 Task: Find connections with filter location Betim with filter topic #Motivationwith filter profile language German with filter current company All Active Jobs with filter school Erode Sengunthar Engineering College with filter industry Translation and Localization with filter service category Financial Reporting with filter keywords title Film Critic
Action: Mouse moved to (475, 90)
Screenshot: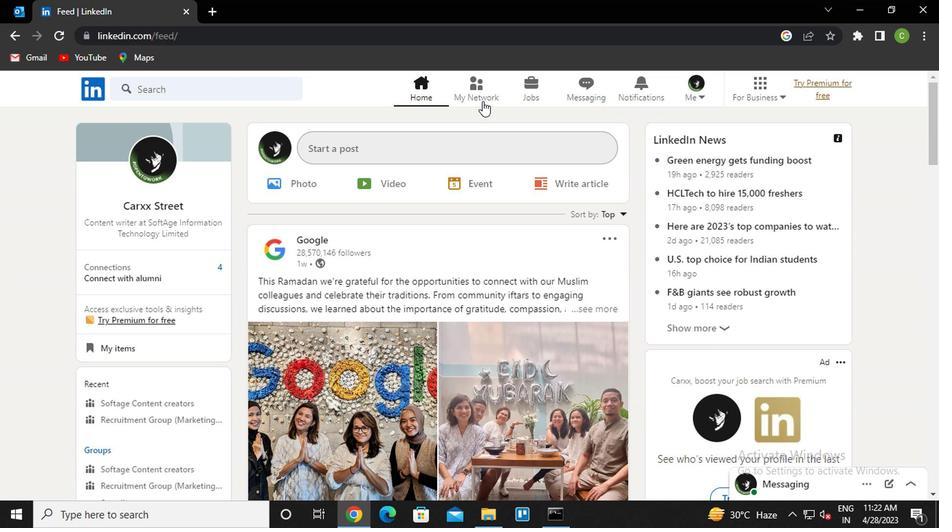 
Action: Mouse pressed left at (475, 90)
Screenshot: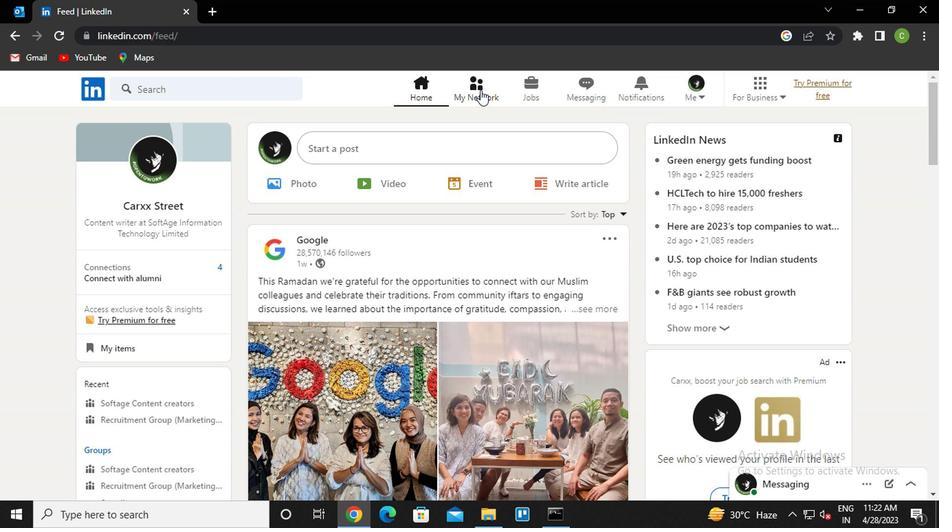 
Action: Mouse moved to (217, 160)
Screenshot: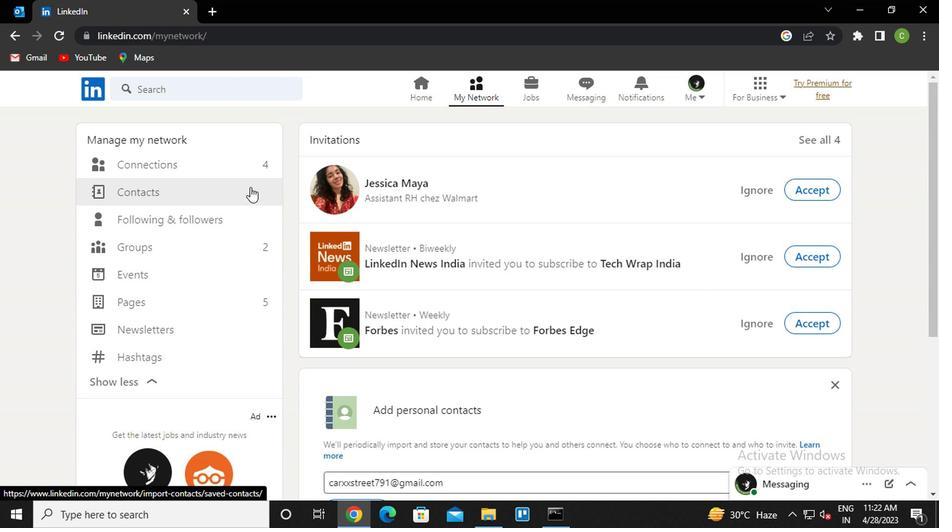 
Action: Mouse pressed left at (217, 160)
Screenshot: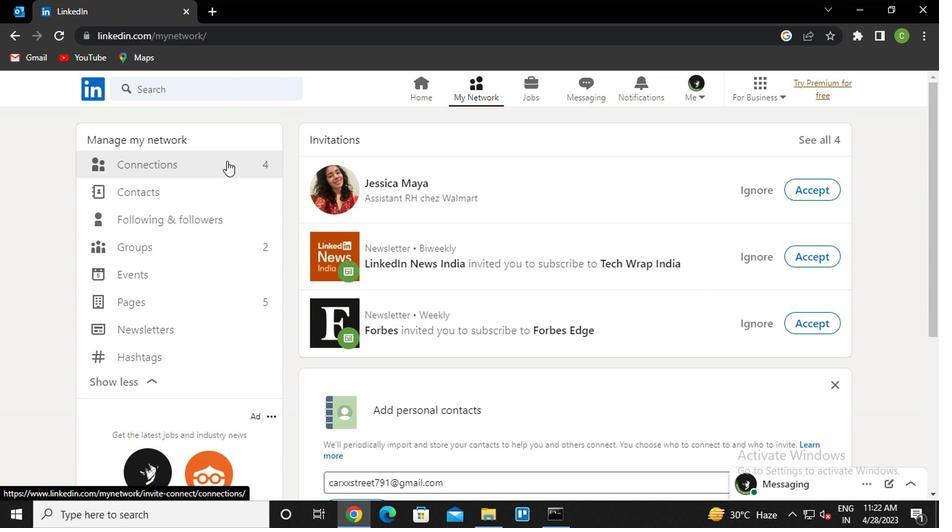 
Action: Mouse moved to (562, 165)
Screenshot: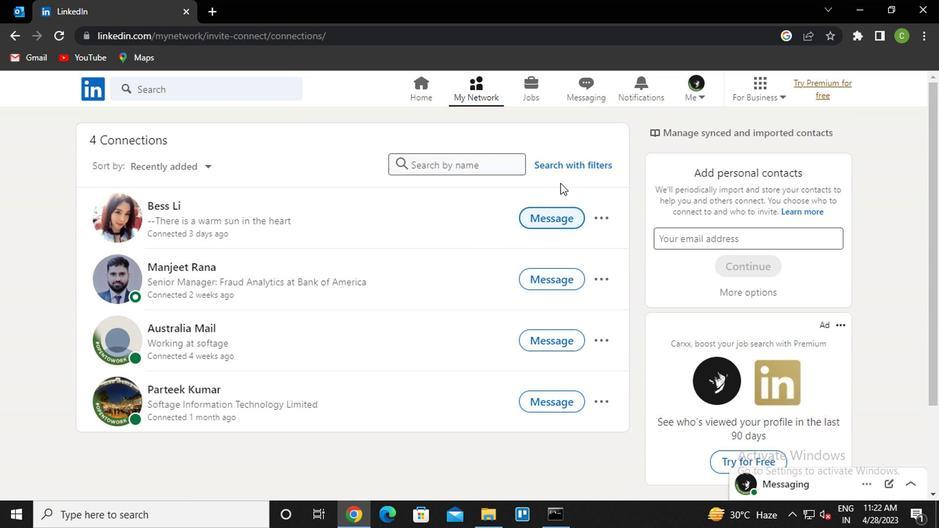 
Action: Mouse pressed left at (562, 165)
Screenshot: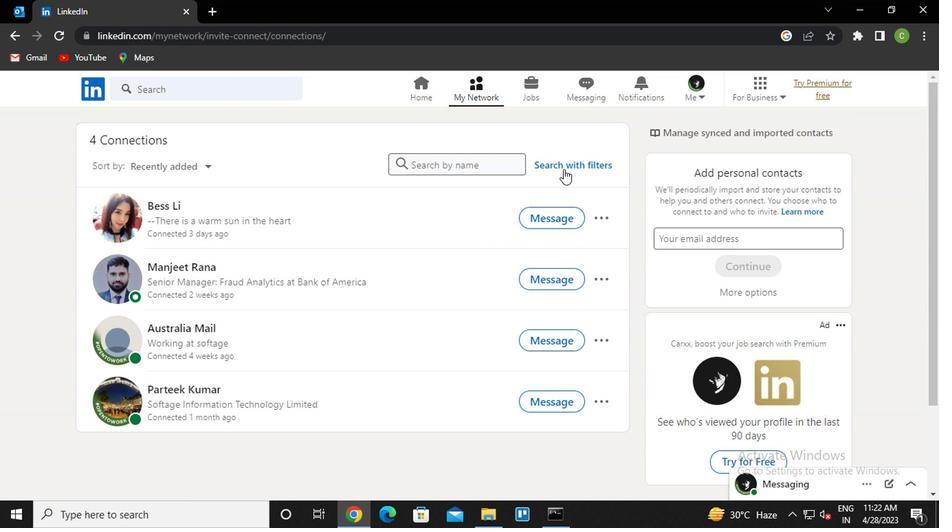 
Action: Mouse moved to (511, 130)
Screenshot: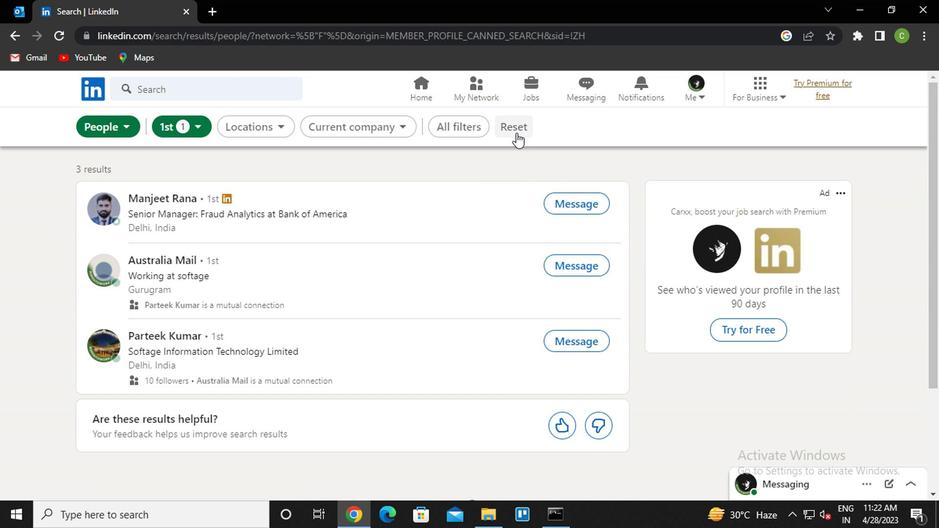 
Action: Mouse pressed left at (511, 130)
Screenshot: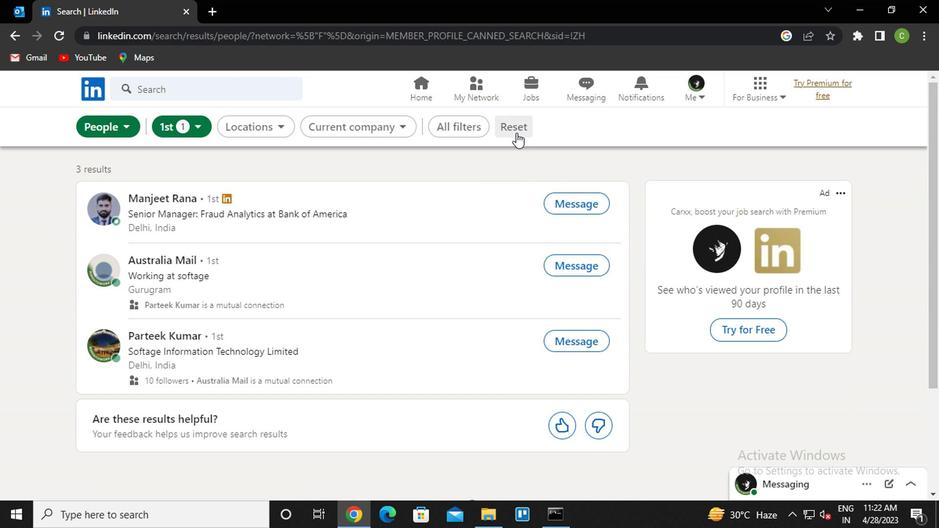 
Action: Mouse moved to (494, 127)
Screenshot: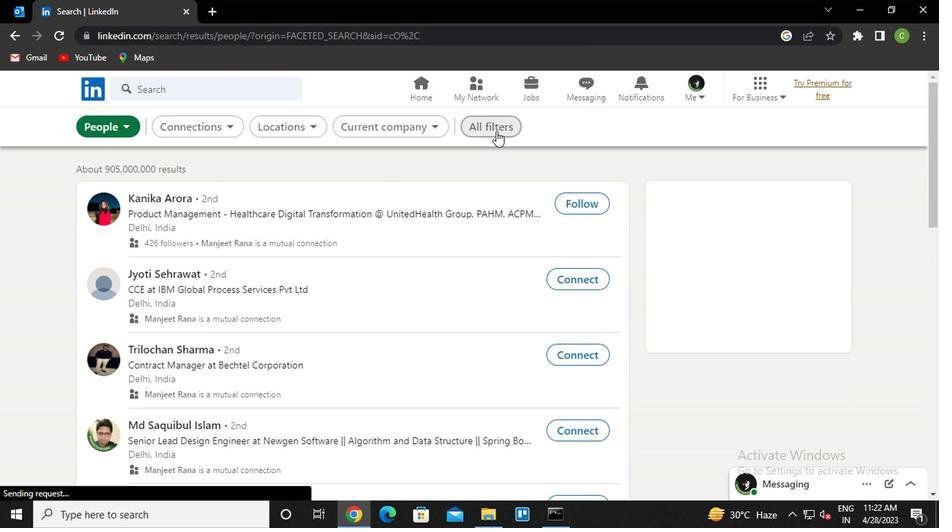
Action: Mouse pressed left at (494, 127)
Screenshot: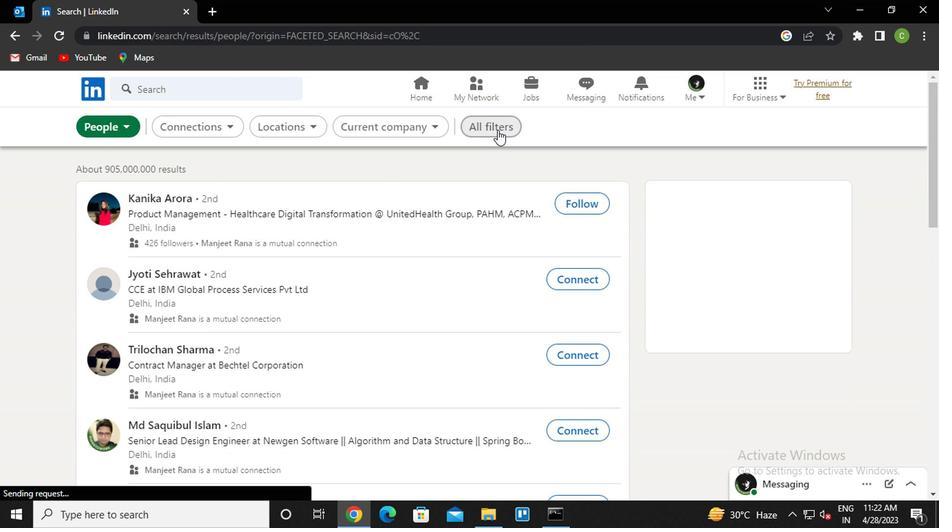 
Action: Mouse moved to (692, 285)
Screenshot: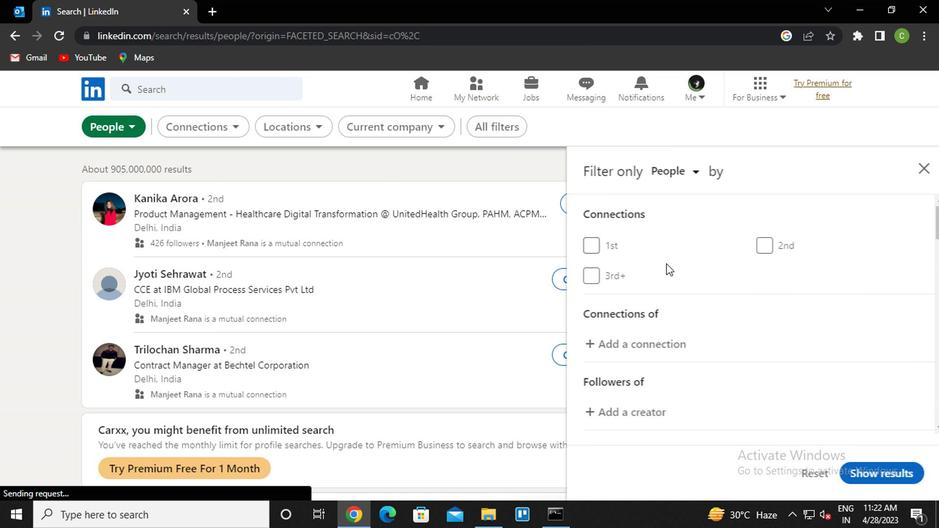 
Action: Mouse scrolled (692, 284) with delta (0, 0)
Screenshot: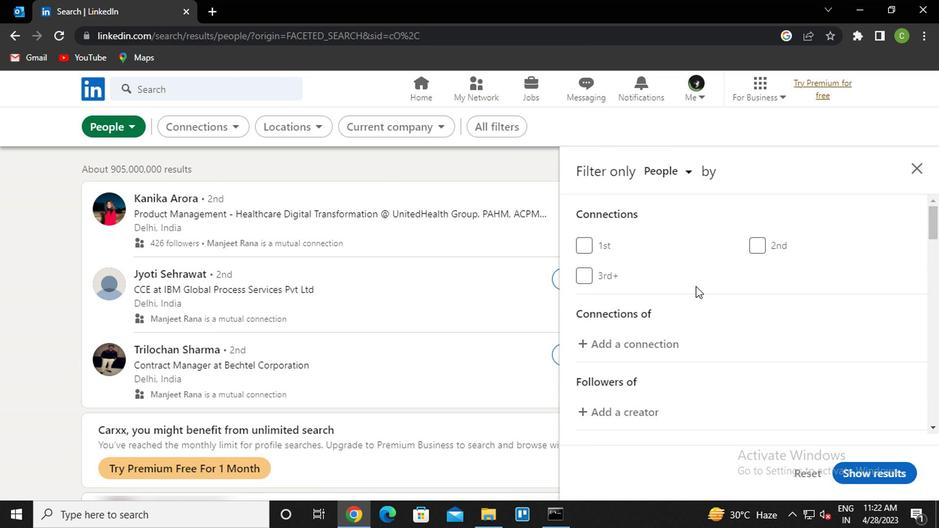
Action: Mouse moved to (690, 292)
Screenshot: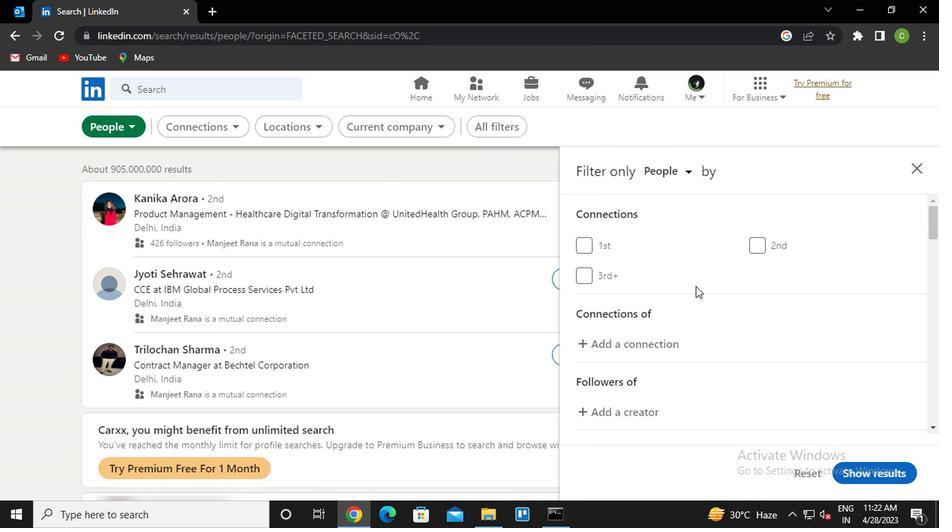 
Action: Mouse scrolled (690, 291) with delta (0, 0)
Screenshot: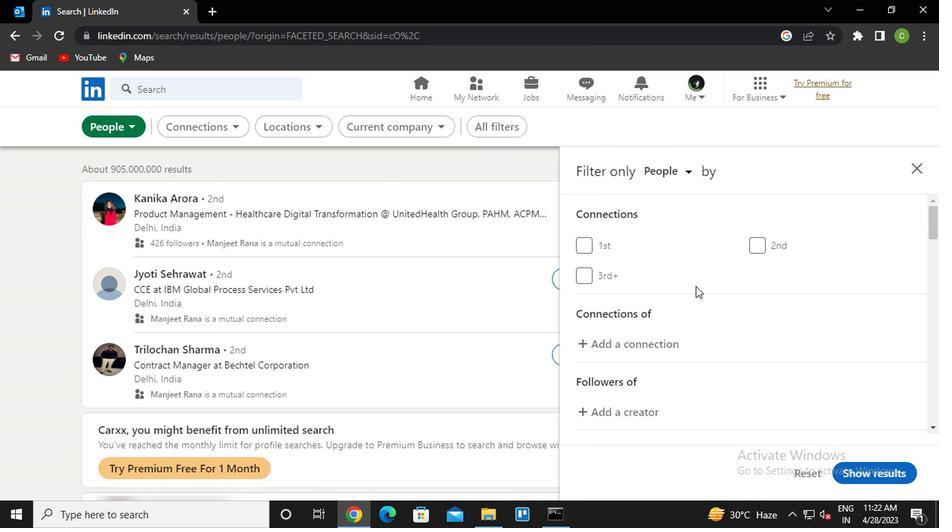 
Action: Mouse scrolled (690, 291) with delta (0, 0)
Screenshot: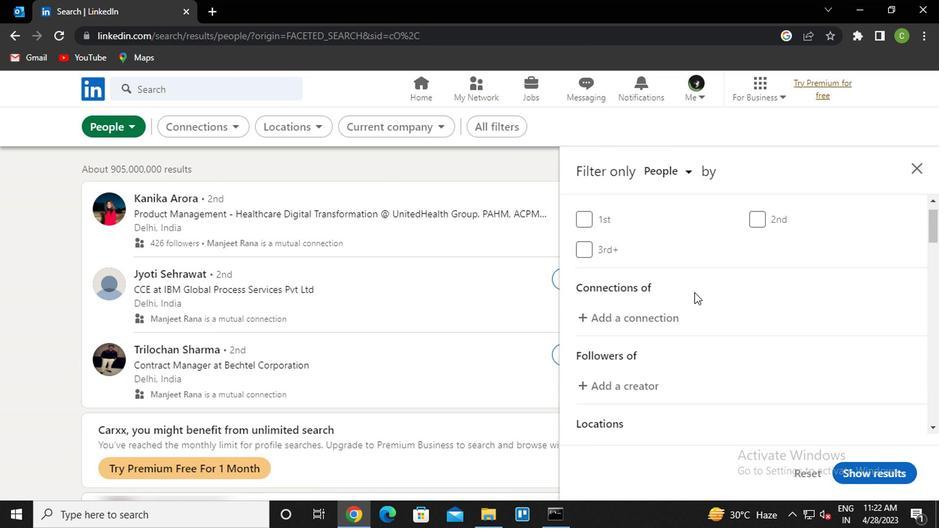 
Action: Mouse scrolled (690, 291) with delta (0, 0)
Screenshot: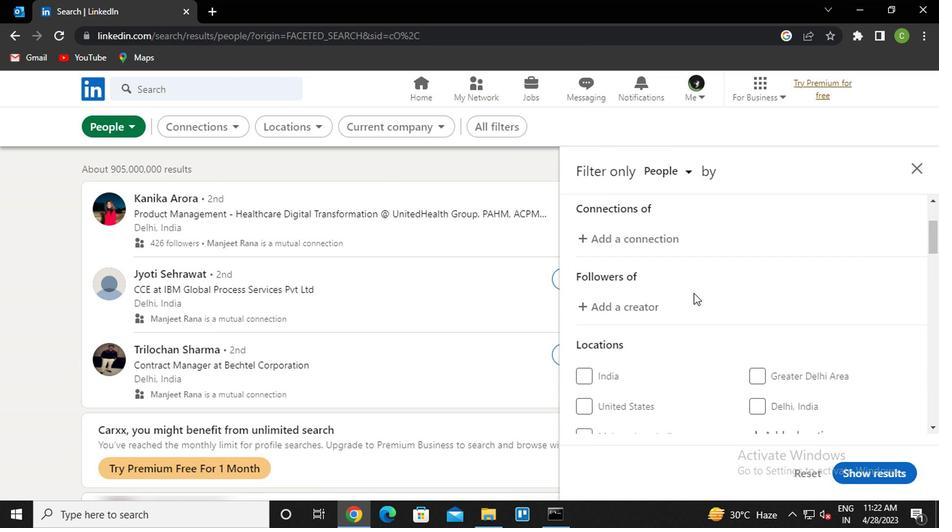 
Action: Mouse moved to (775, 270)
Screenshot: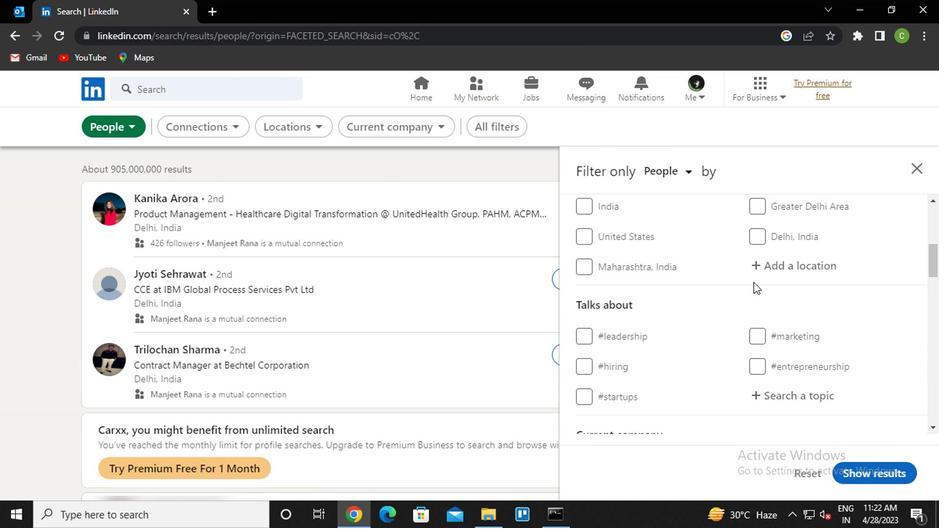 
Action: Mouse pressed left at (775, 270)
Screenshot: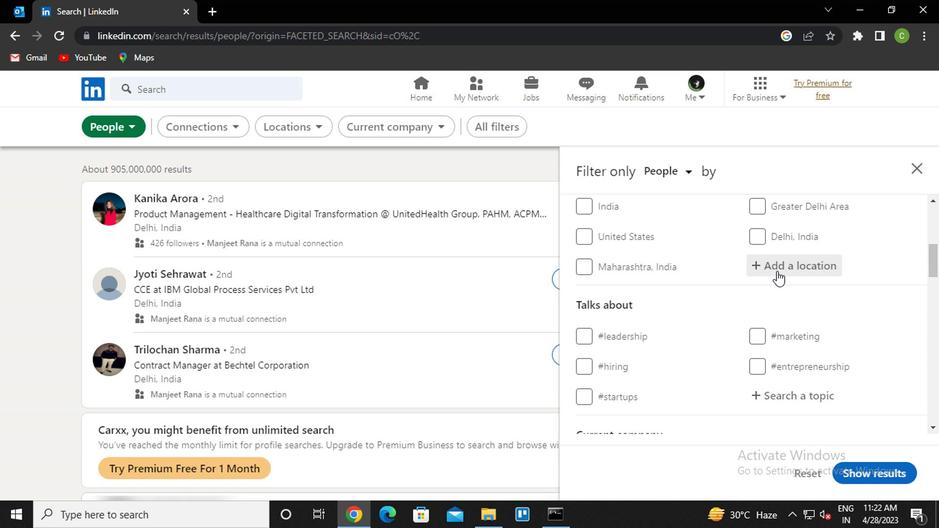 
Action: Key pressed <Key.caps_lock>b<Key.caps_lock>etim<Key.down><Key.enter>
Screenshot: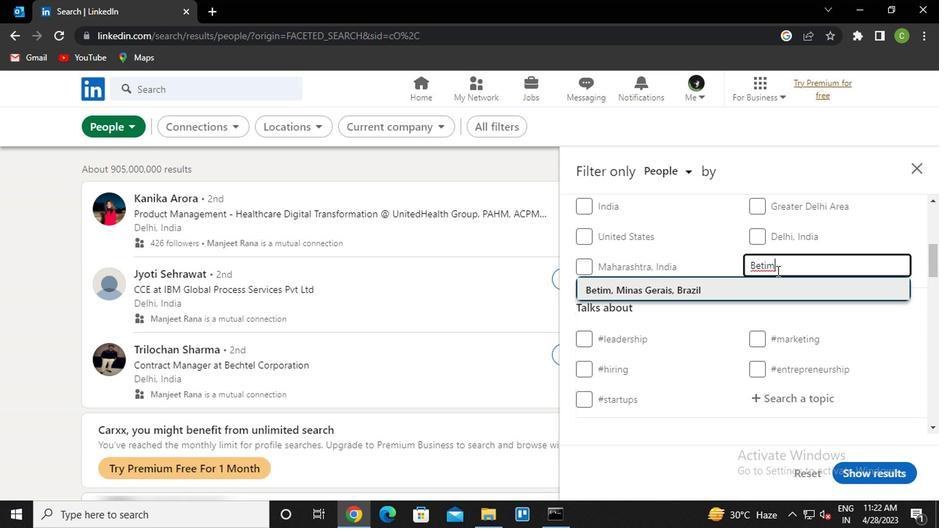 
Action: Mouse scrolled (775, 270) with delta (0, 0)
Screenshot: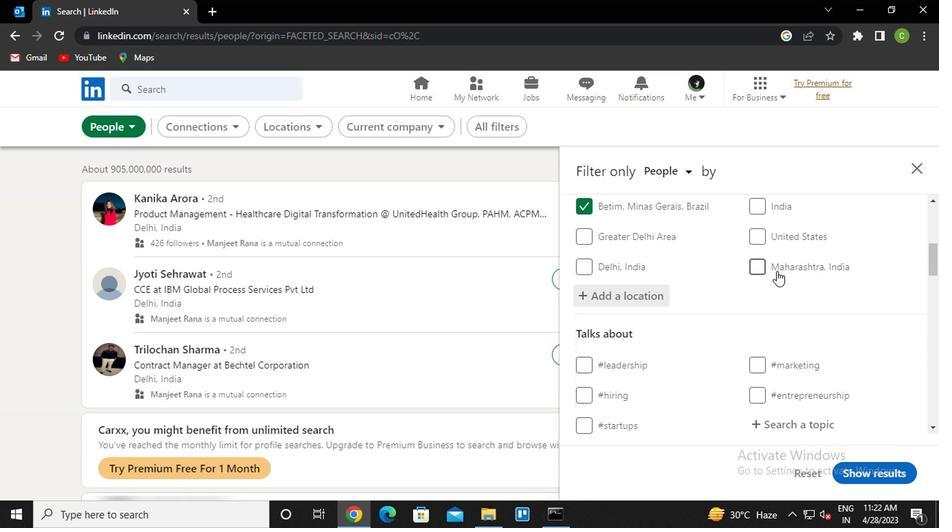 
Action: Mouse moved to (775, 274)
Screenshot: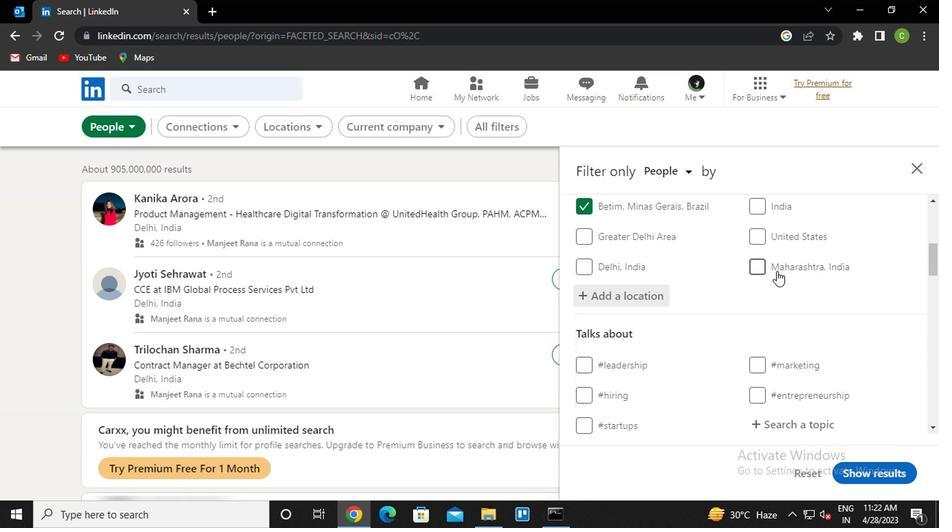 
Action: Mouse scrolled (775, 274) with delta (0, 0)
Screenshot: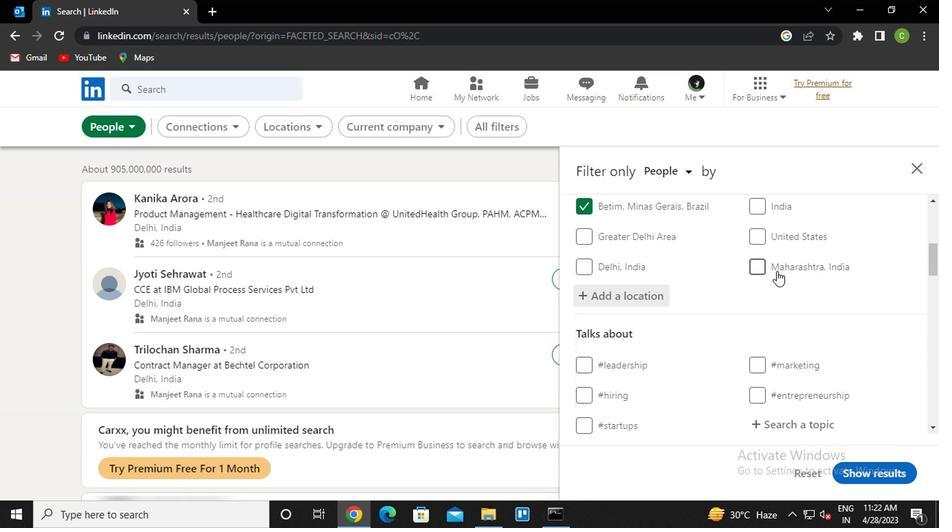 
Action: Mouse moved to (777, 280)
Screenshot: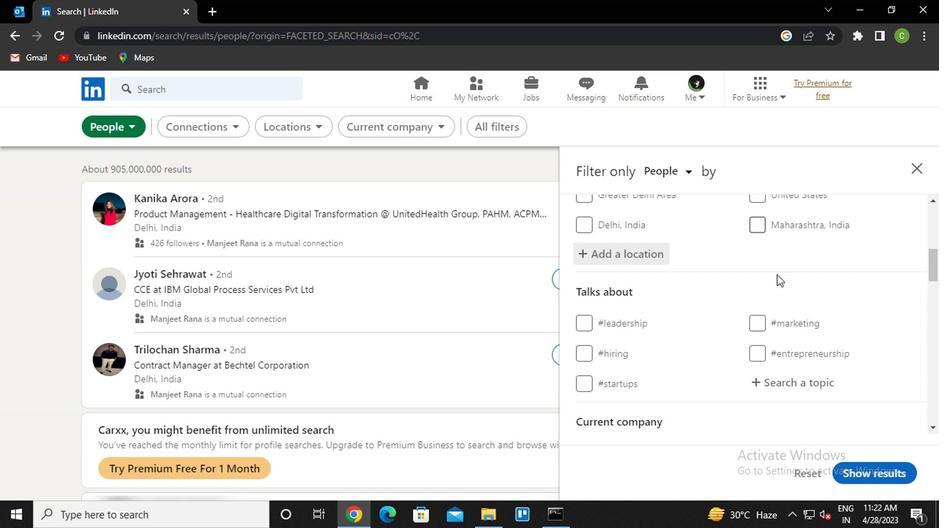 
Action: Mouse scrolled (777, 280) with delta (0, 0)
Screenshot: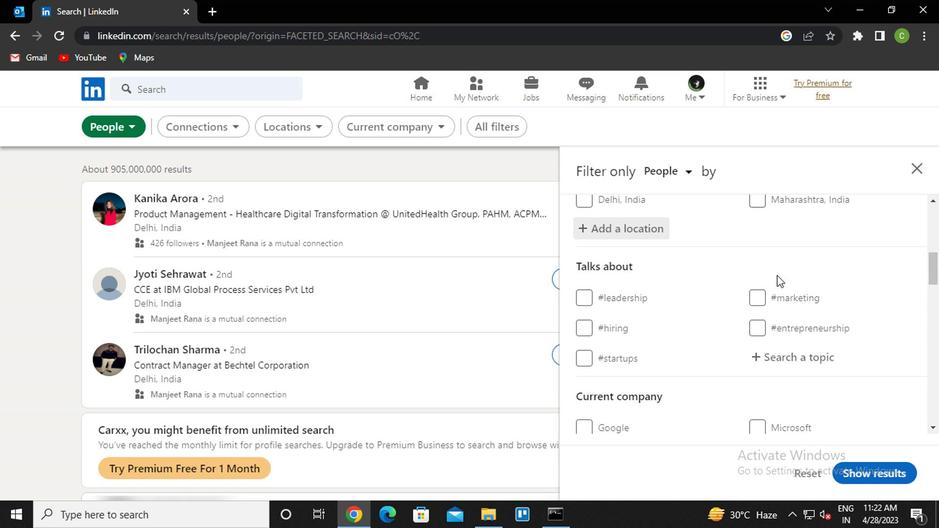 
Action: Mouse moved to (815, 217)
Screenshot: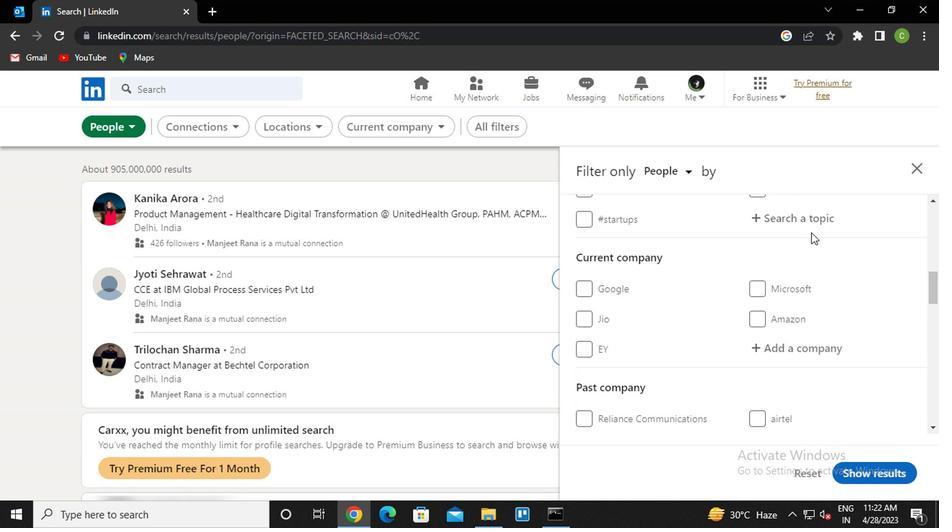 
Action: Mouse pressed left at (815, 217)
Screenshot: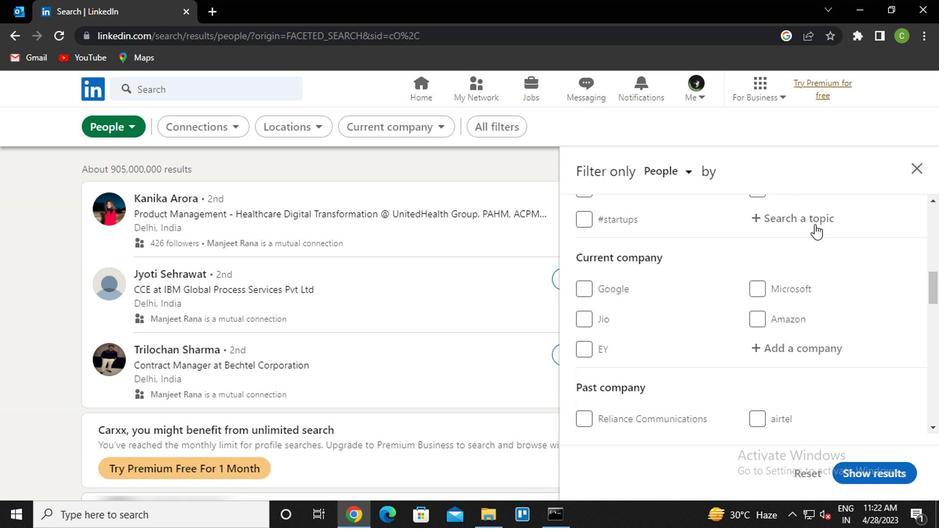 
Action: Key pressed <Key.caps_lock>m<Key.caps_lock>otivatio<Key.down><Key.enter>
Screenshot: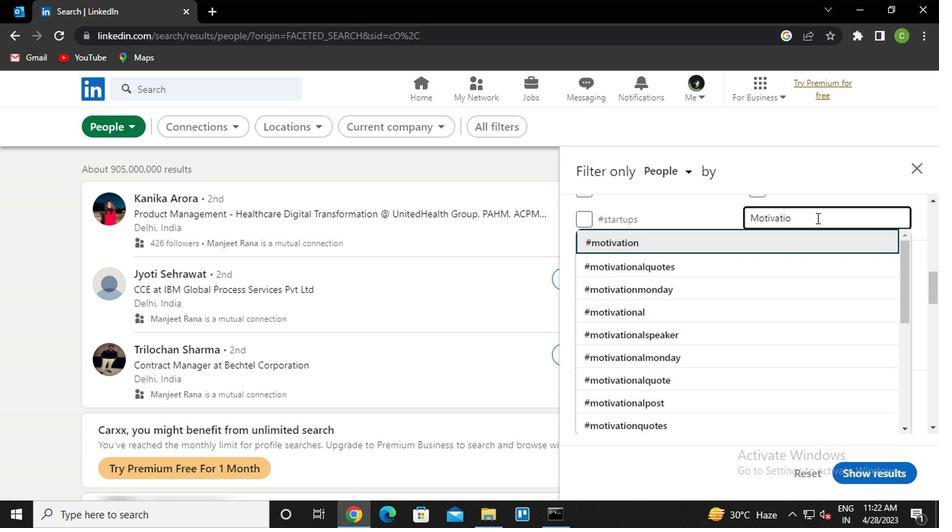
Action: Mouse moved to (791, 323)
Screenshot: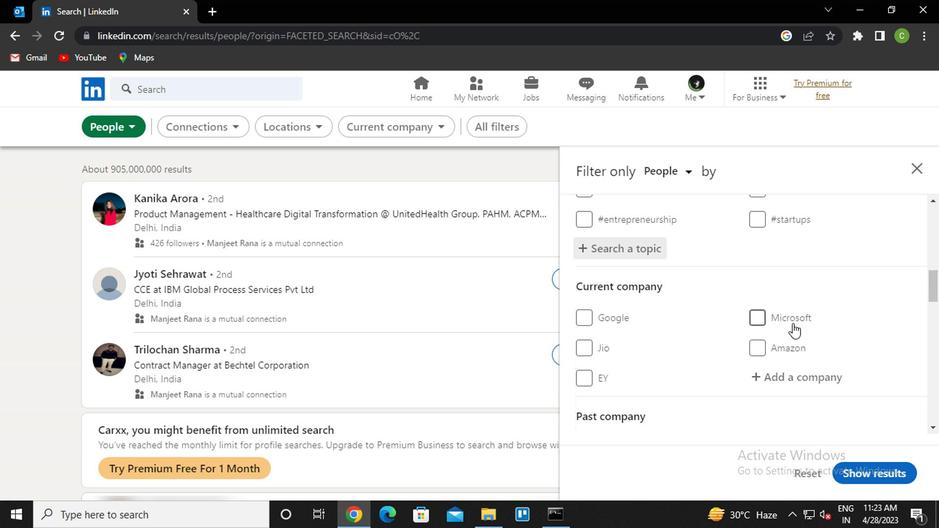 
Action: Mouse scrolled (791, 323) with delta (0, 0)
Screenshot: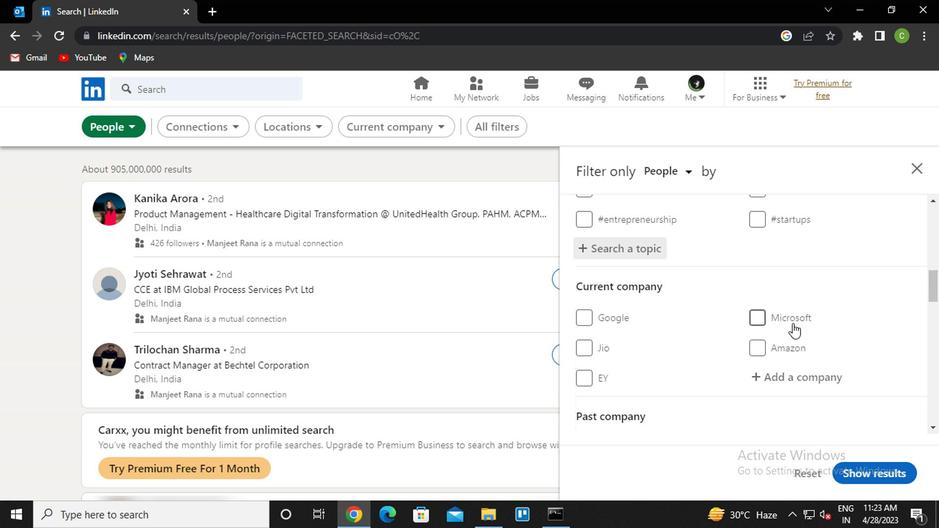 
Action: Mouse scrolled (791, 323) with delta (0, 0)
Screenshot: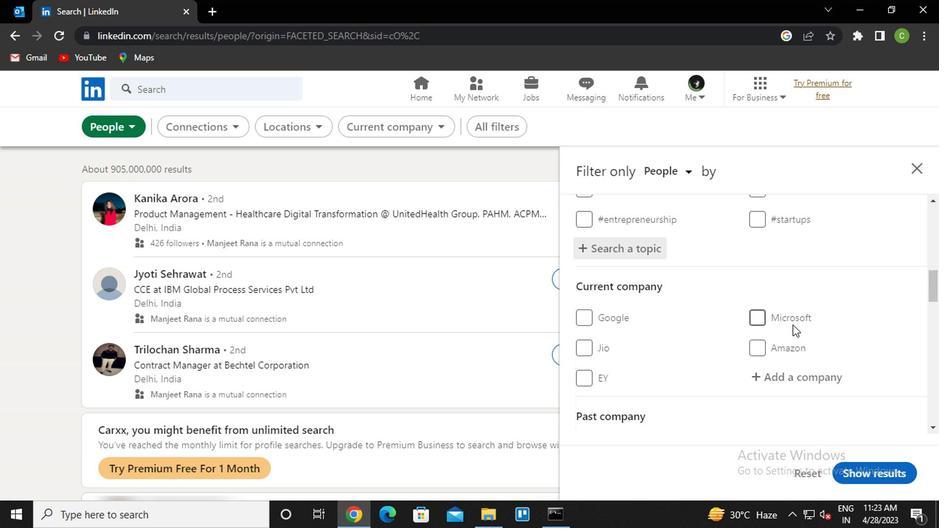 
Action: Mouse scrolled (791, 323) with delta (0, 0)
Screenshot: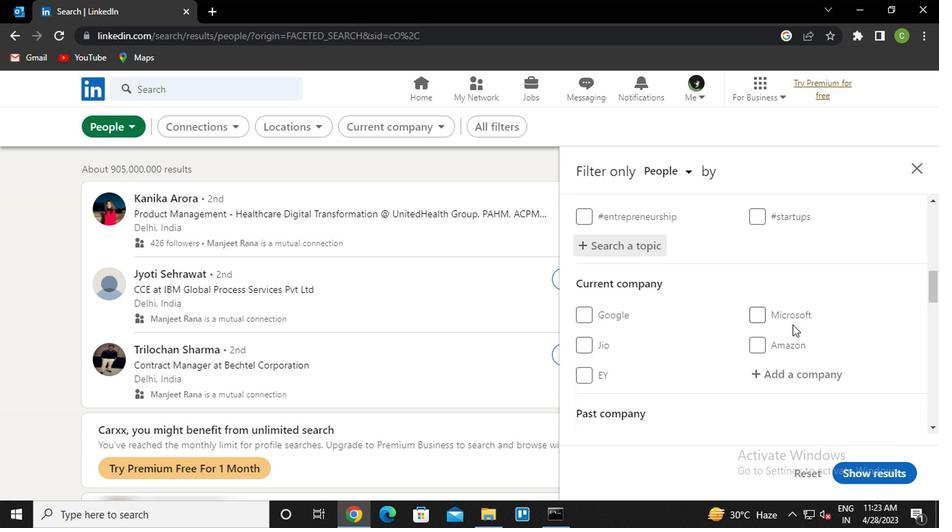 
Action: Mouse scrolled (791, 323) with delta (0, 0)
Screenshot: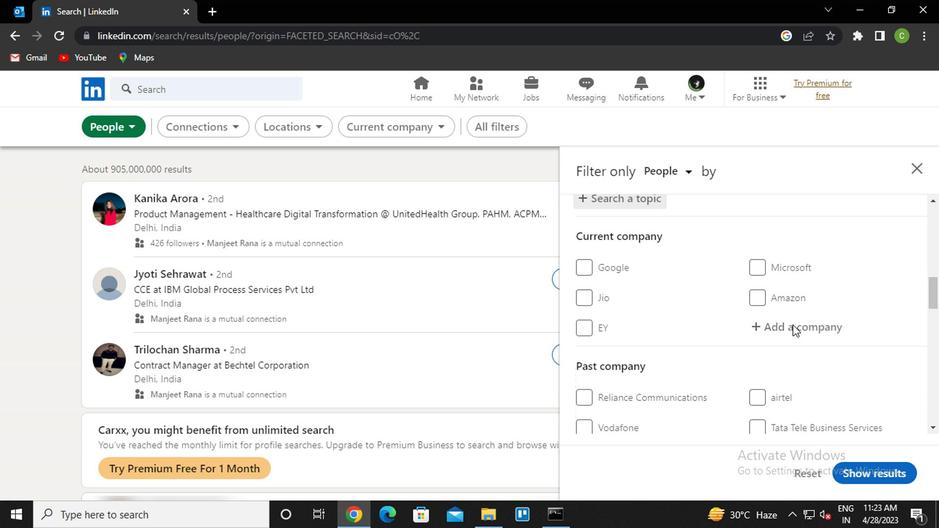 
Action: Mouse scrolled (791, 323) with delta (0, 0)
Screenshot: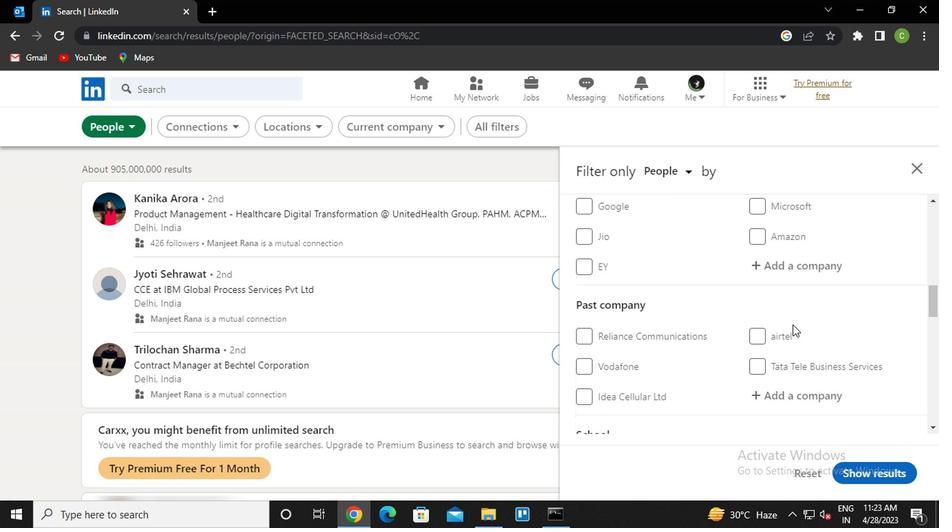 
Action: Mouse scrolled (791, 323) with delta (0, 0)
Screenshot: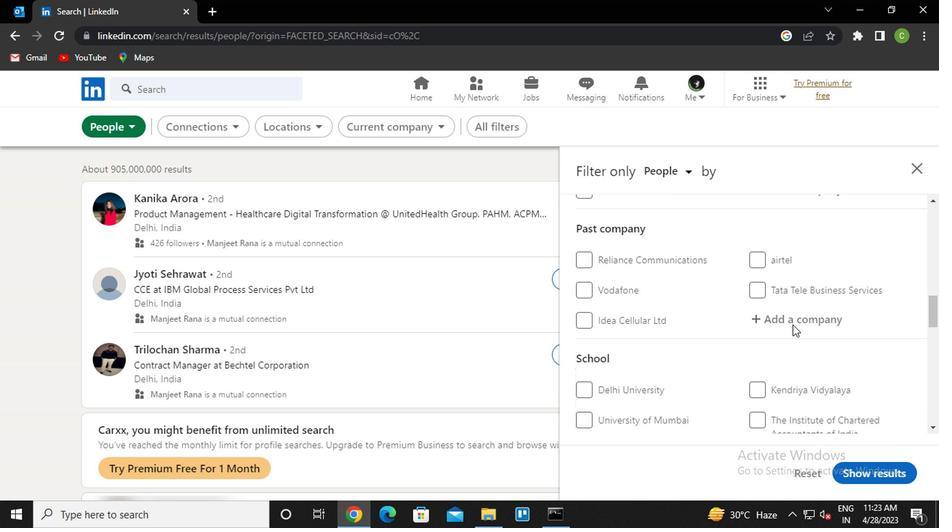 
Action: Mouse moved to (789, 325)
Screenshot: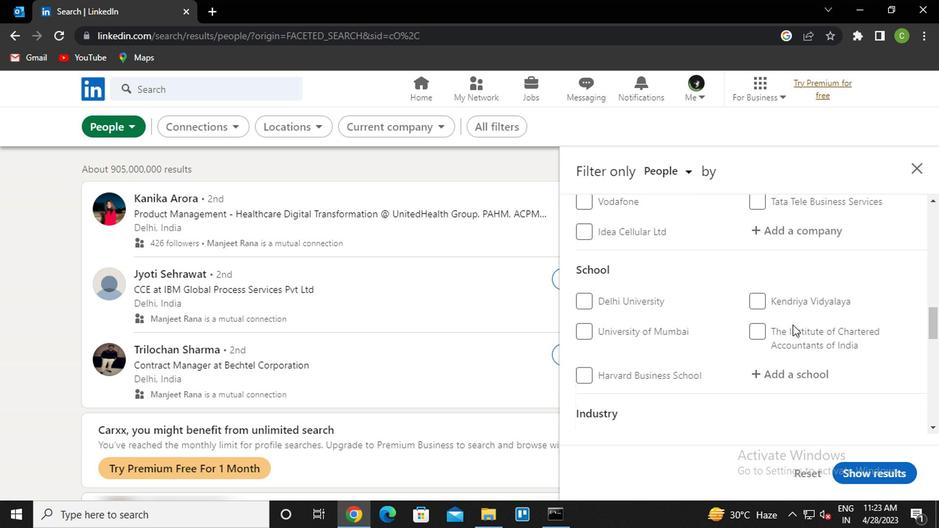 
Action: Mouse scrolled (789, 325) with delta (0, 0)
Screenshot: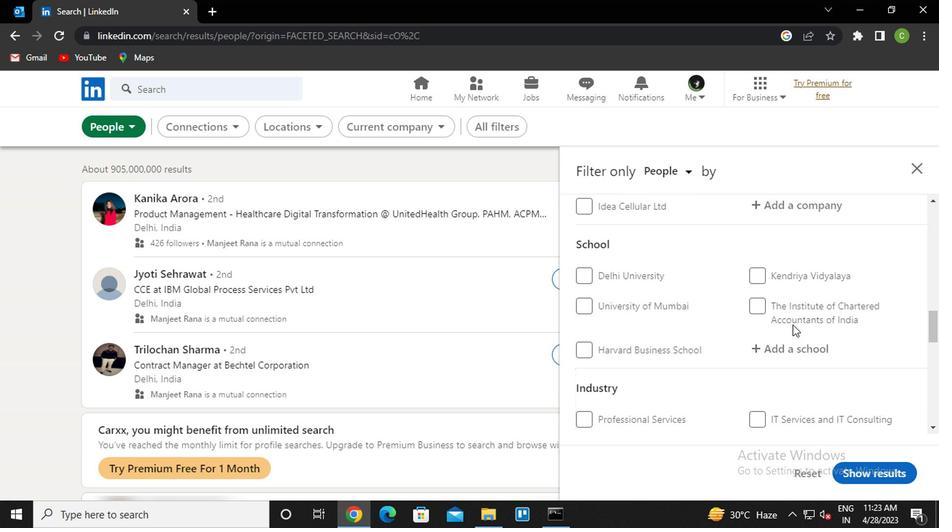
Action: Mouse moved to (745, 293)
Screenshot: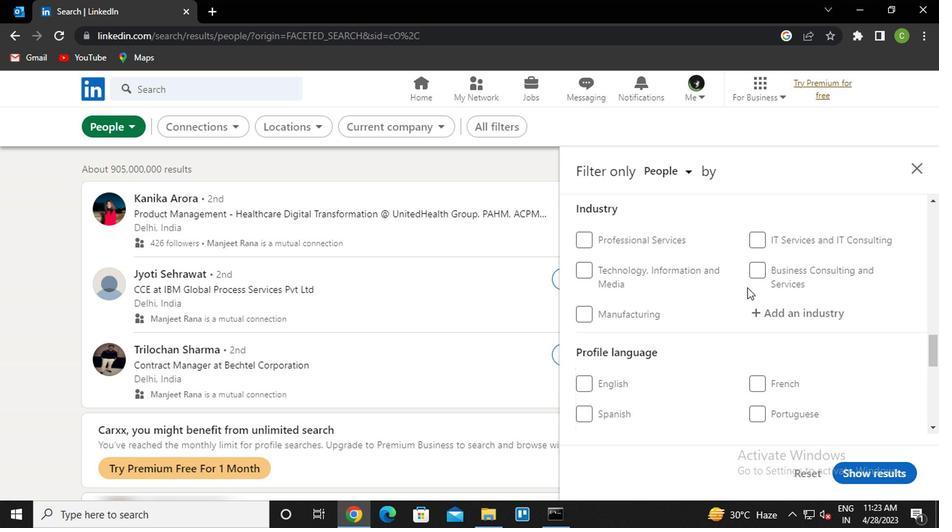 
Action: Mouse scrolled (745, 292) with delta (0, 0)
Screenshot: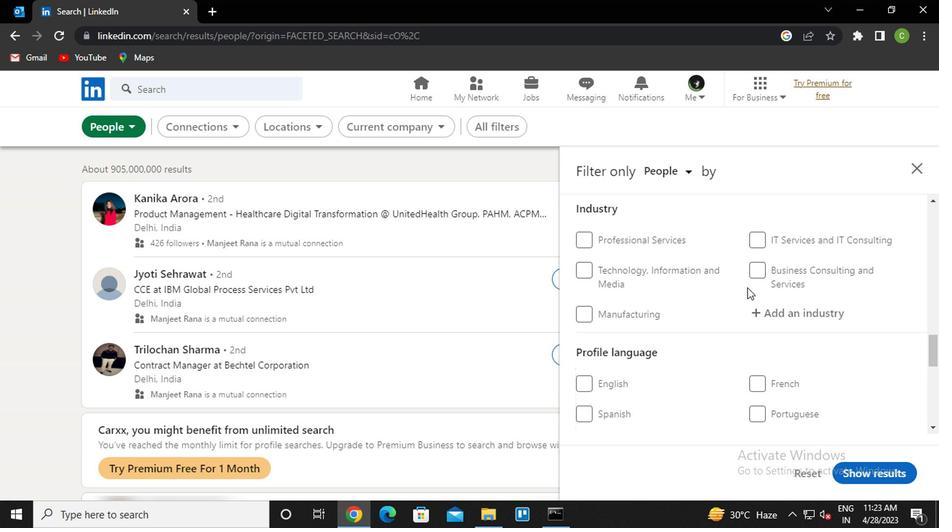 
Action: Mouse moved to (581, 372)
Screenshot: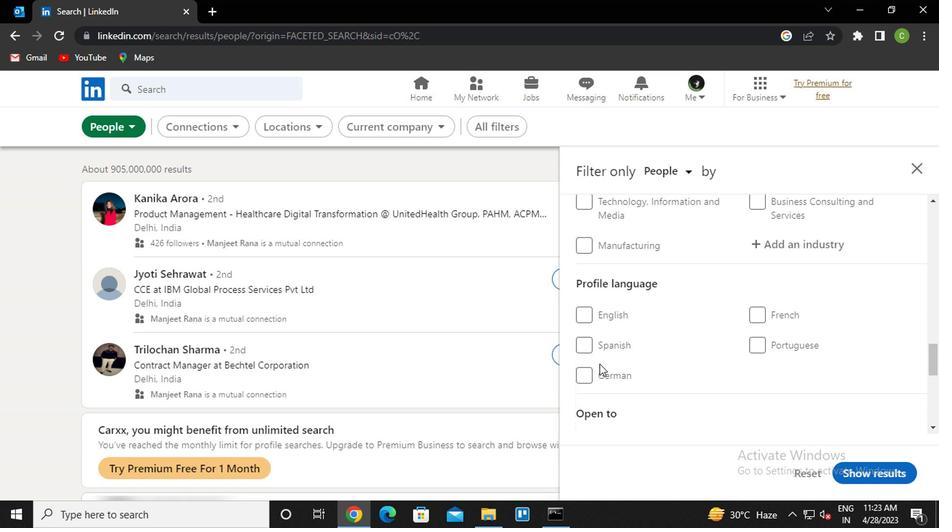 
Action: Mouse pressed left at (581, 372)
Screenshot: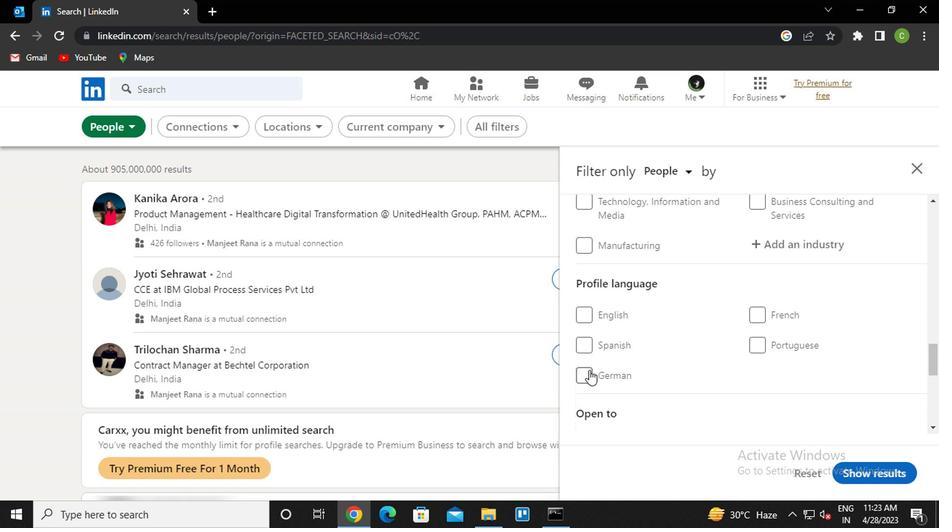 
Action: Mouse moved to (676, 364)
Screenshot: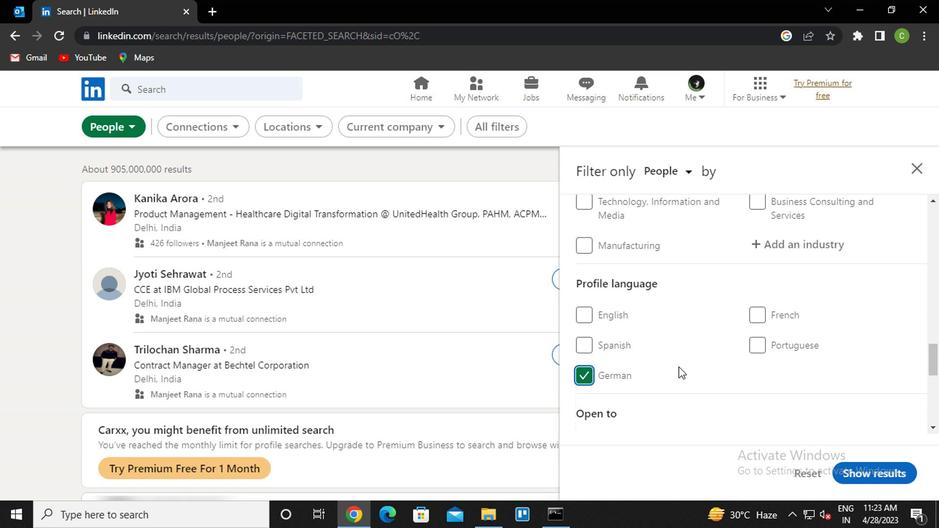 
Action: Mouse scrolled (676, 364) with delta (0, 0)
Screenshot: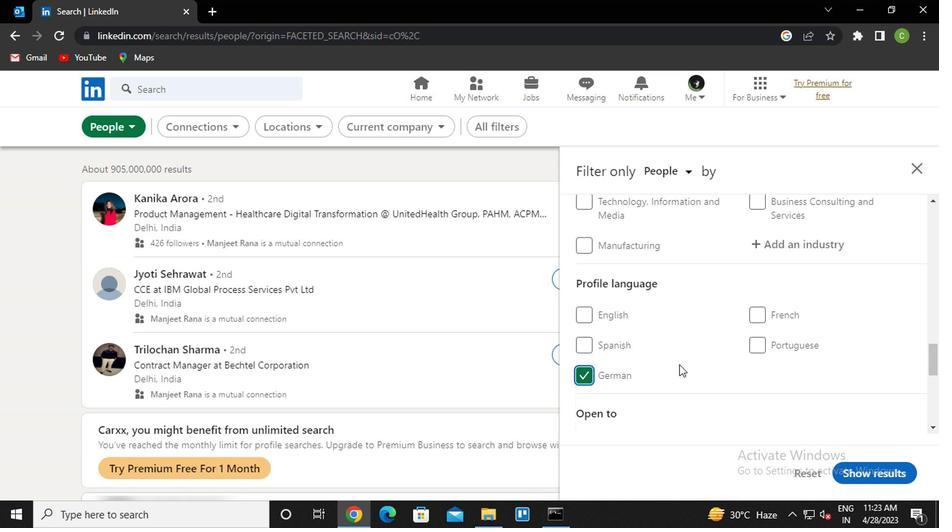 
Action: Mouse scrolled (676, 364) with delta (0, 0)
Screenshot: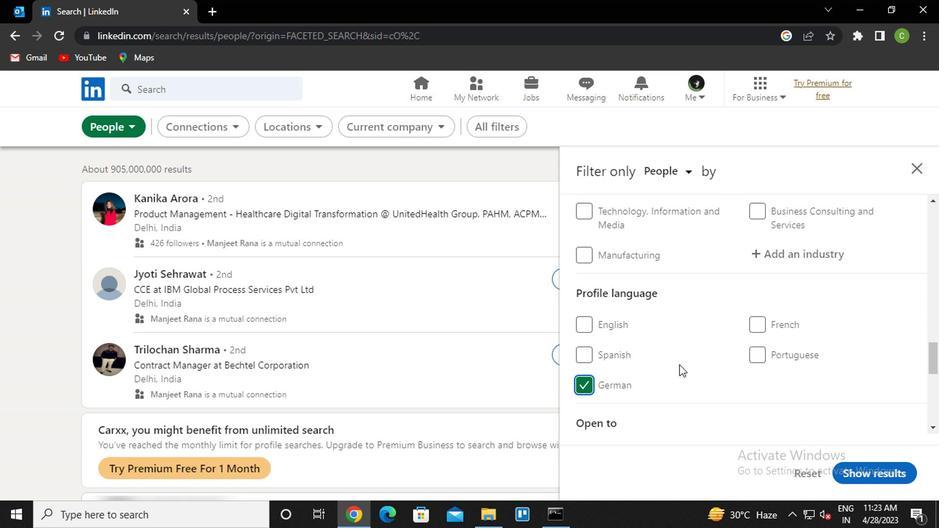 
Action: Mouse scrolled (676, 364) with delta (0, 0)
Screenshot: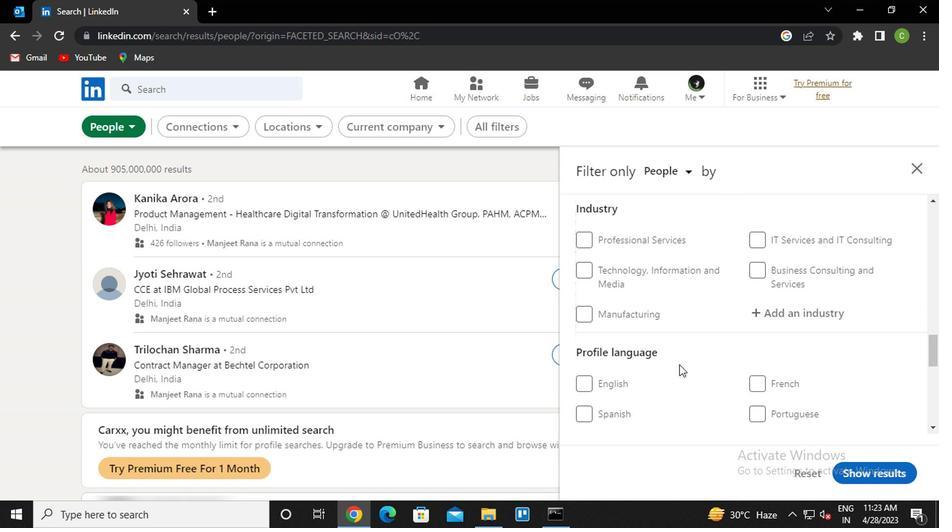 
Action: Mouse scrolled (676, 364) with delta (0, 0)
Screenshot: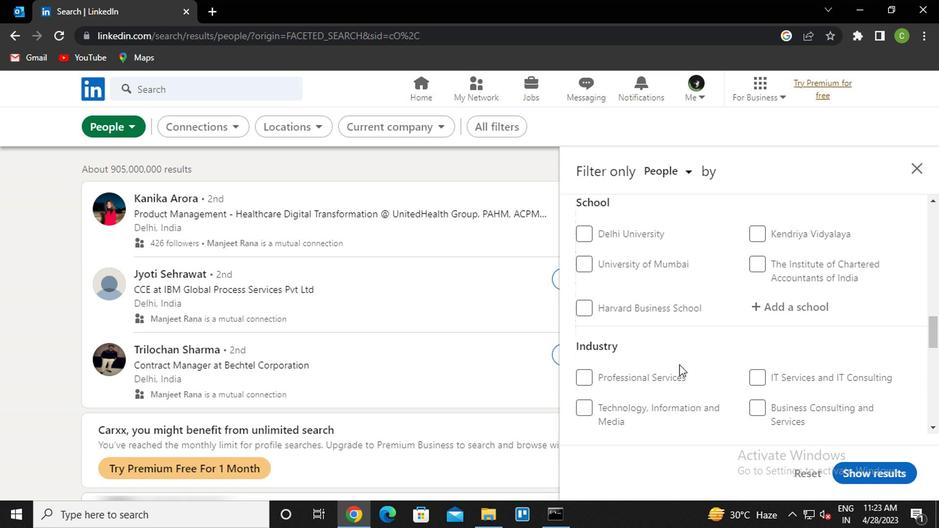 
Action: Mouse scrolled (676, 364) with delta (0, 0)
Screenshot: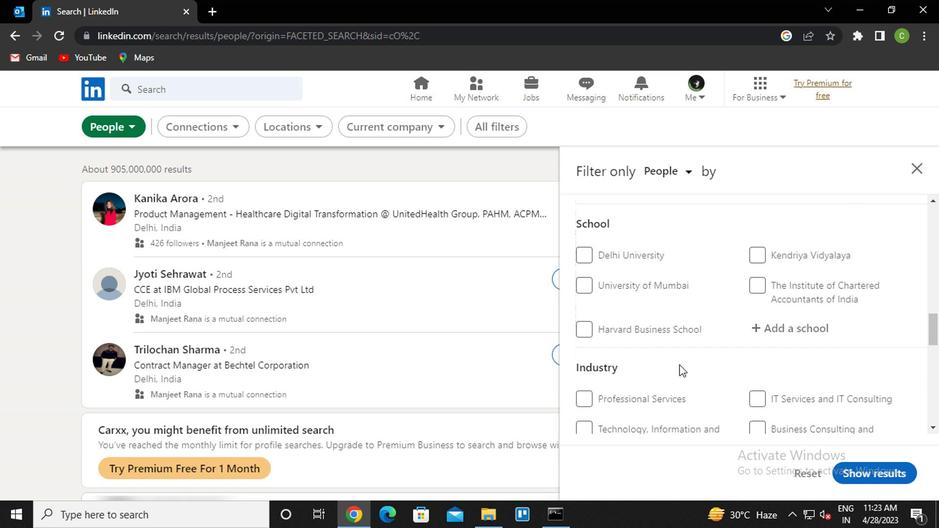 
Action: Mouse scrolled (676, 364) with delta (0, 0)
Screenshot: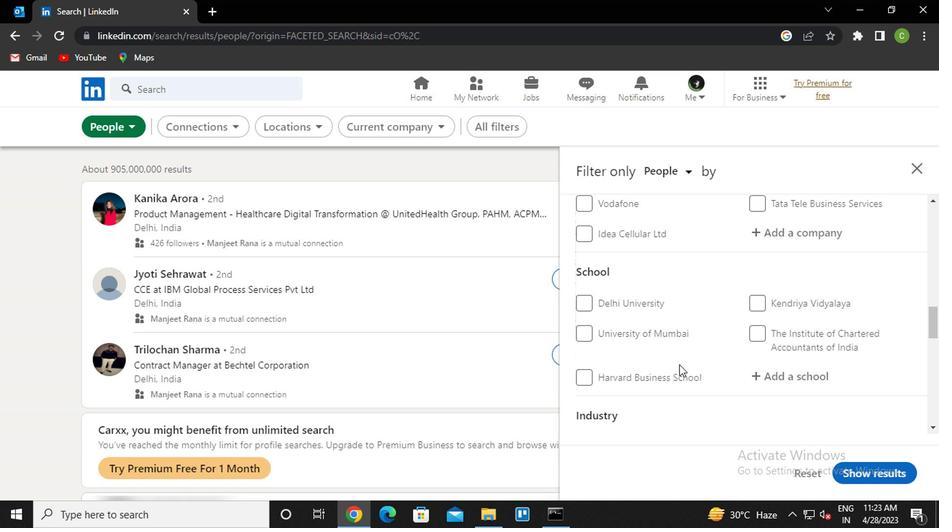 
Action: Mouse scrolled (676, 364) with delta (0, 0)
Screenshot: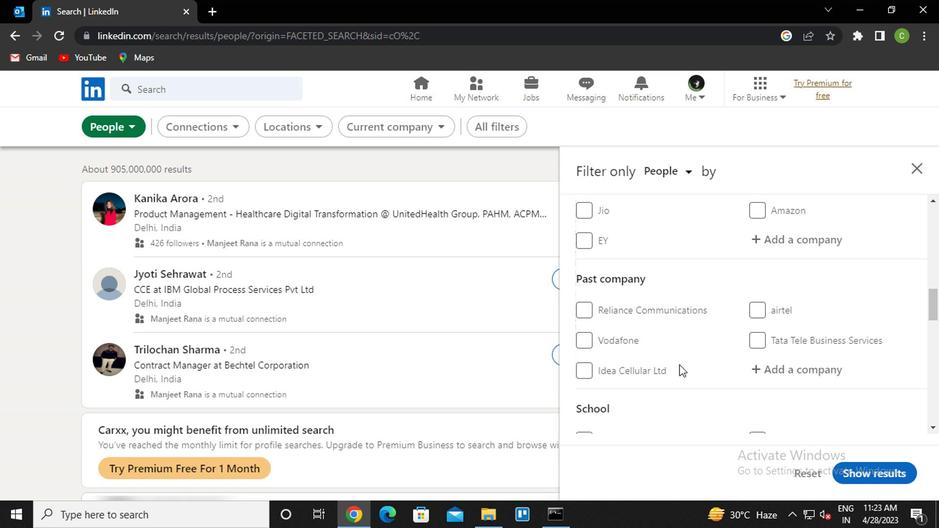 
Action: Mouse scrolled (676, 364) with delta (0, 0)
Screenshot: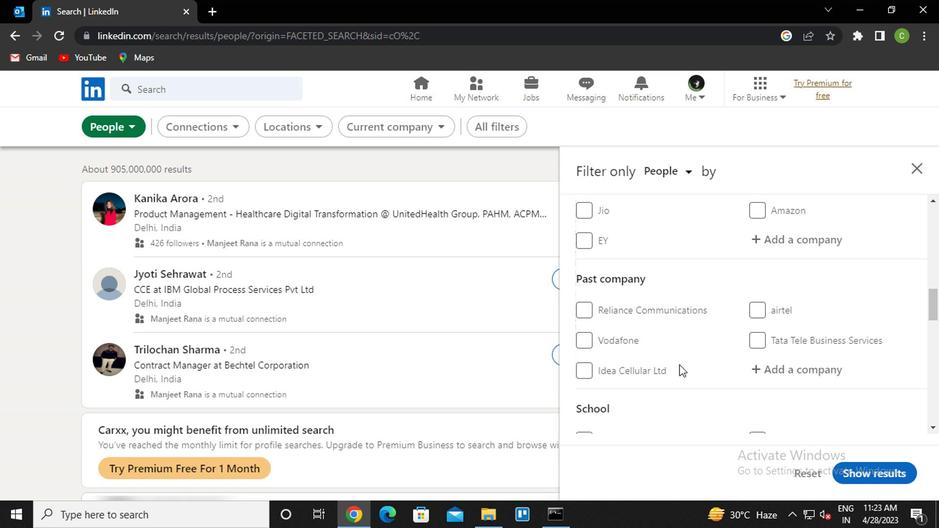 
Action: Mouse moved to (753, 366)
Screenshot: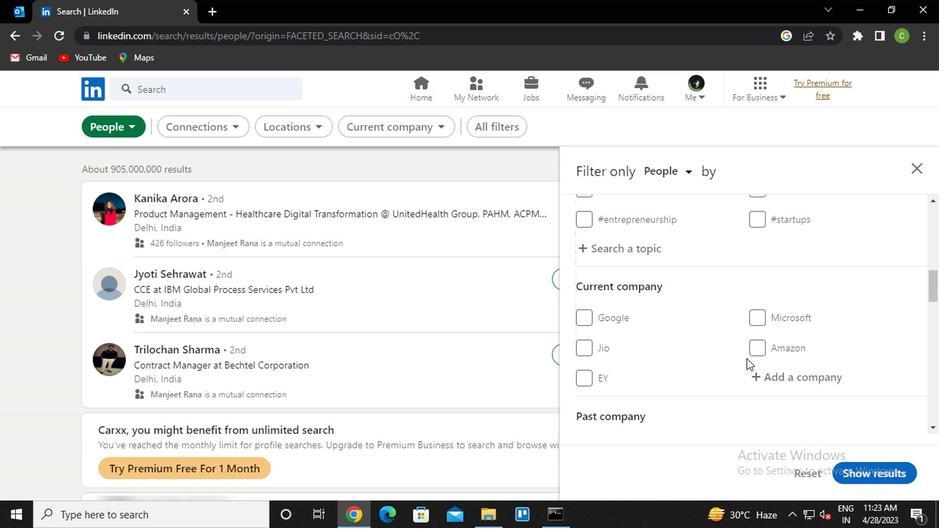 
Action: Mouse scrolled (753, 365) with delta (0, 0)
Screenshot: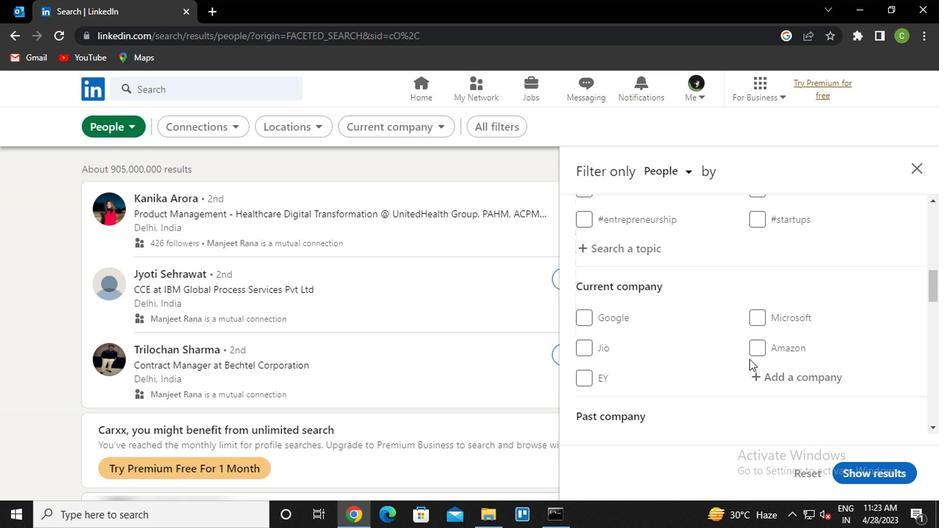 
Action: Mouse moved to (799, 303)
Screenshot: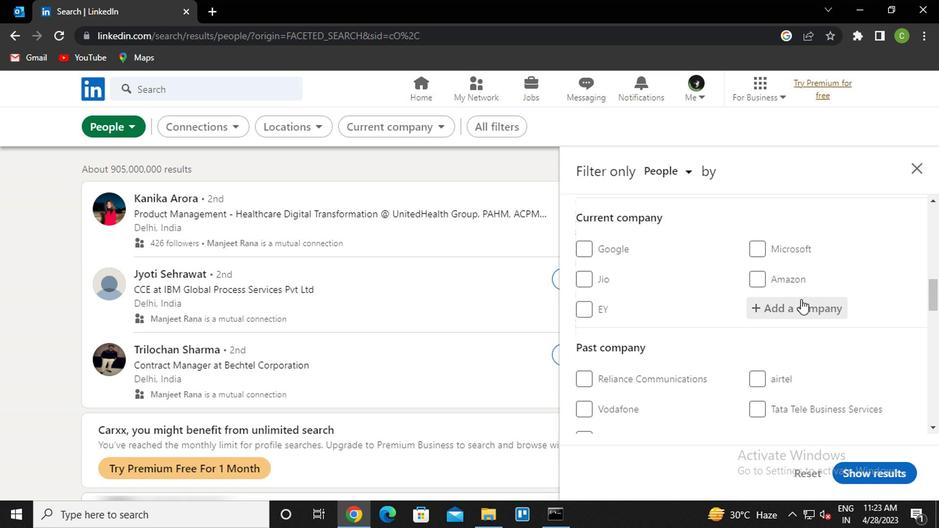 
Action: Mouse pressed left at (799, 303)
Screenshot: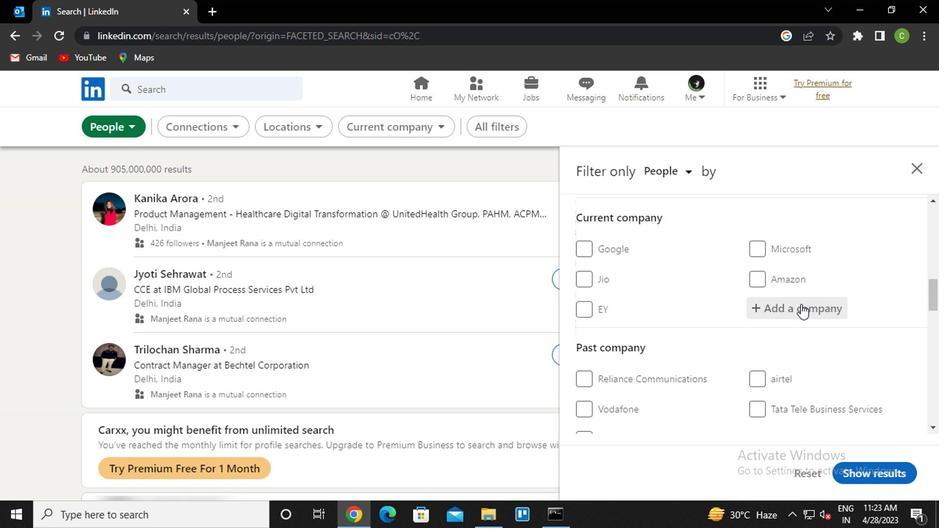 
Action: Key pressed <Key.caps_lock>a<Key.caps_lock>ll<Key.space><Key.caps_lock>a<Key.caps_lock>ctive<Key.down><Key.enter>
Screenshot: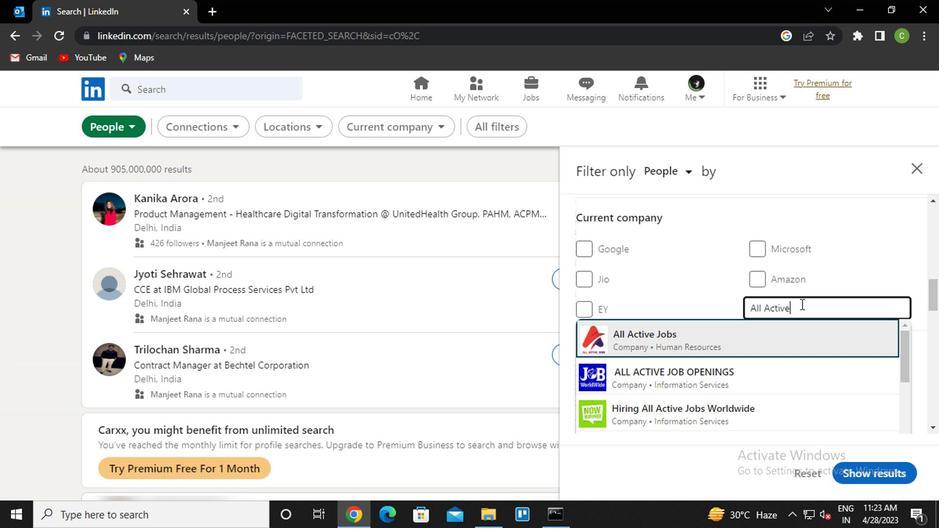 
Action: Mouse moved to (794, 311)
Screenshot: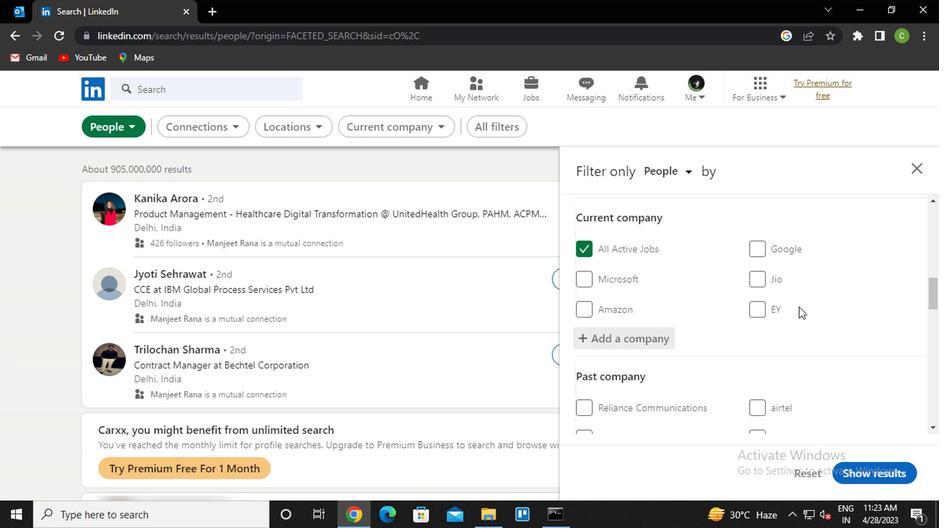 
Action: Mouse scrolled (794, 310) with delta (0, 0)
Screenshot: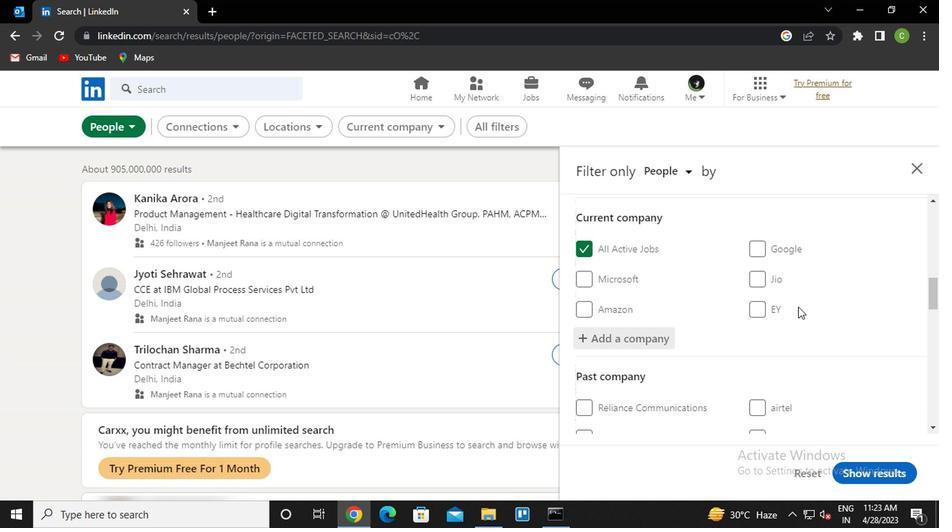 
Action: Mouse moved to (792, 323)
Screenshot: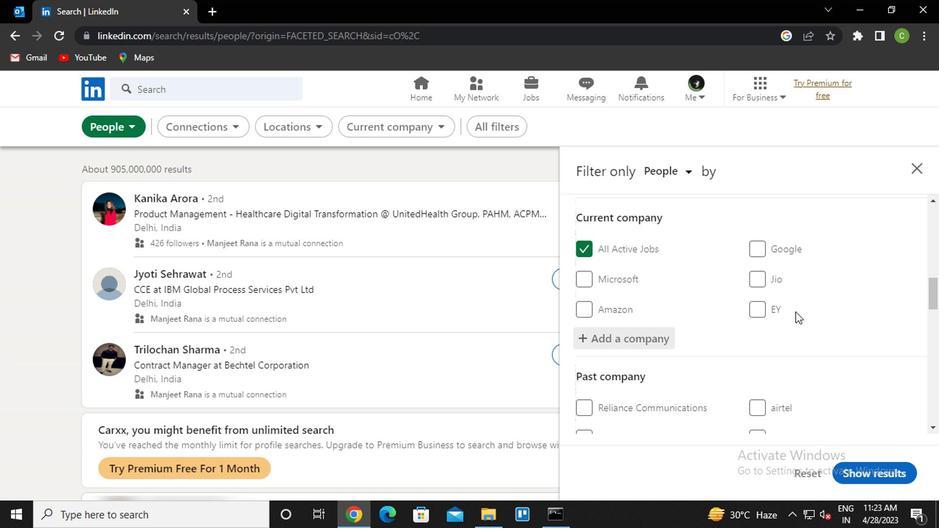 
Action: Mouse scrolled (792, 323) with delta (0, 0)
Screenshot: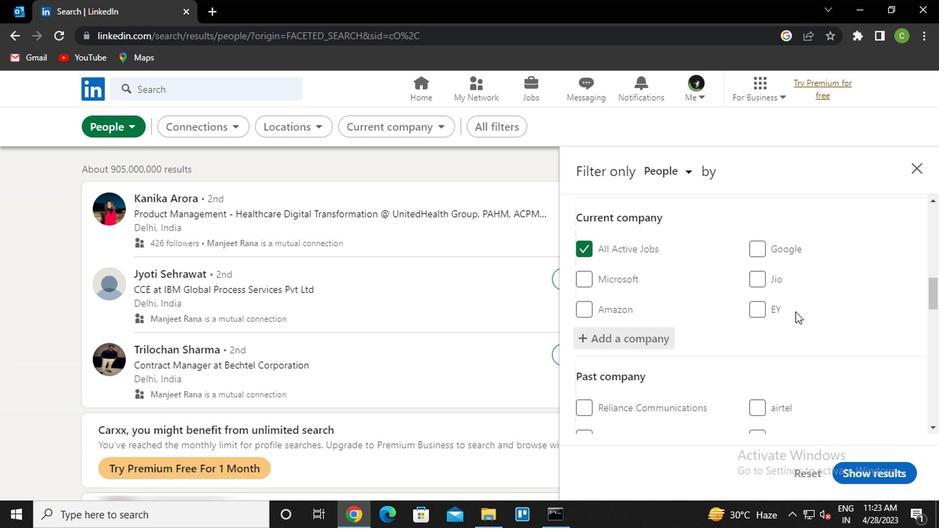 
Action: Mouse moved to (773, 335)
Screenshot: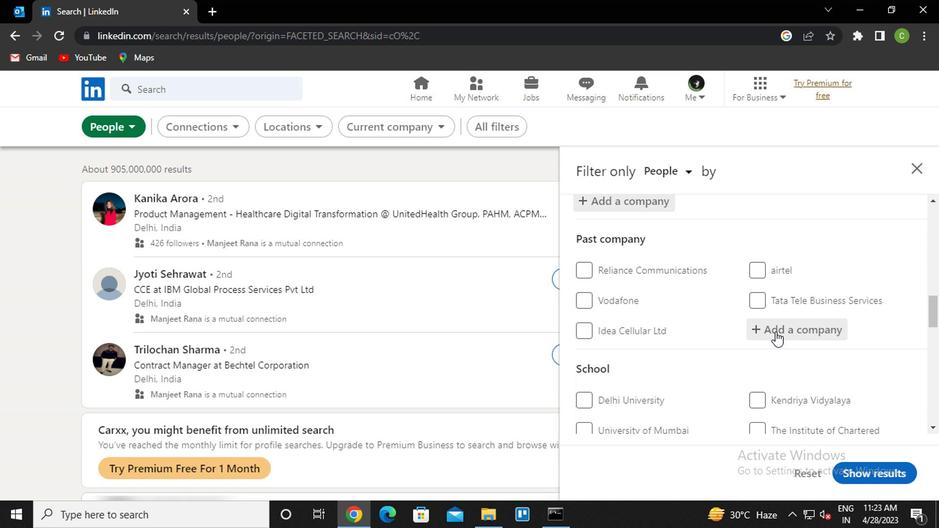 
Action: Mouse scrolled (773, 335) with delta (0, 0)
Screenshot: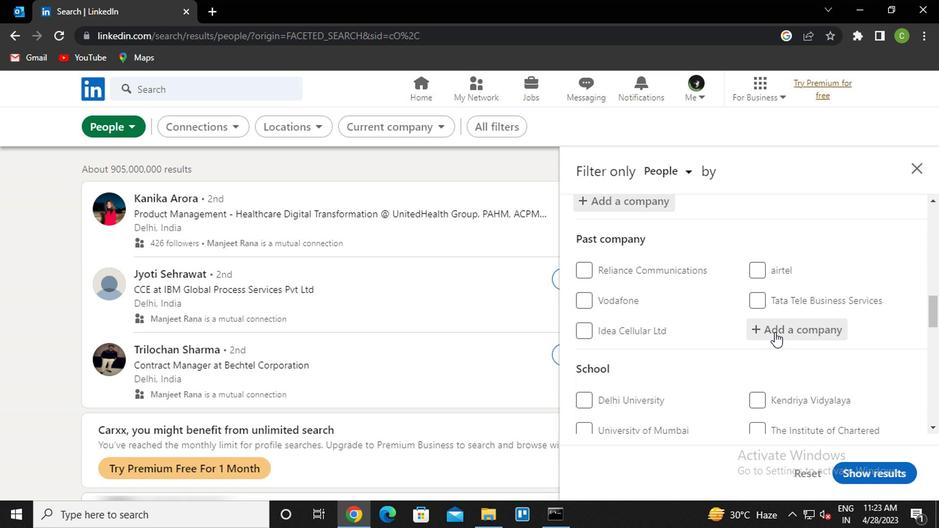 
Action: Mouse moved to (773, 336)
Screenshot: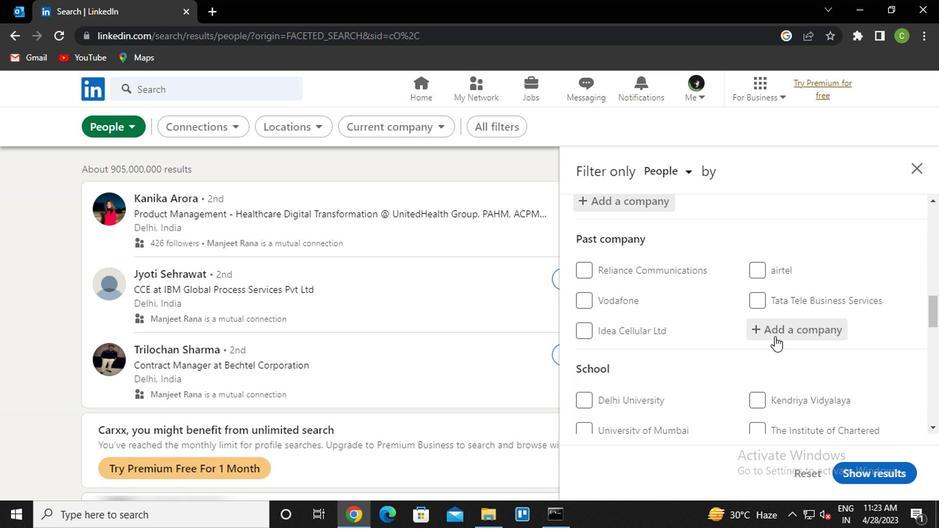 
Action: Mouse scrolled (773, 335) with delta (0, 0)
Screenshot: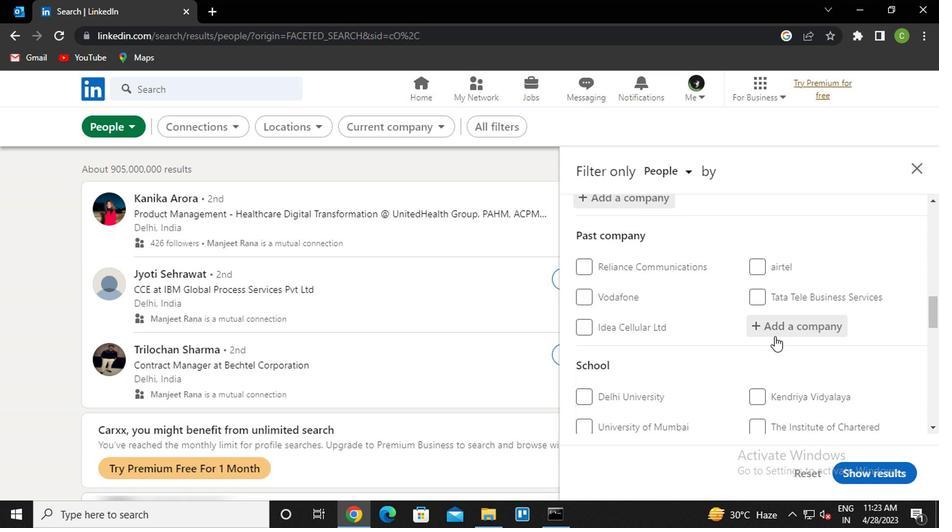 
Action: Mouse scrolled (773, 335) with delta (0, 0)
Screenshot: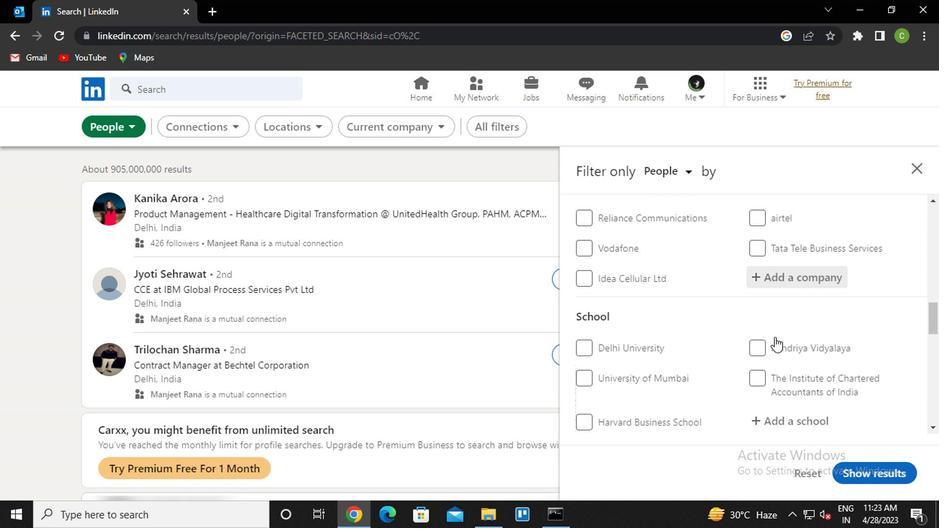
Action: Mouse moved to (809, 273)
Screenshot: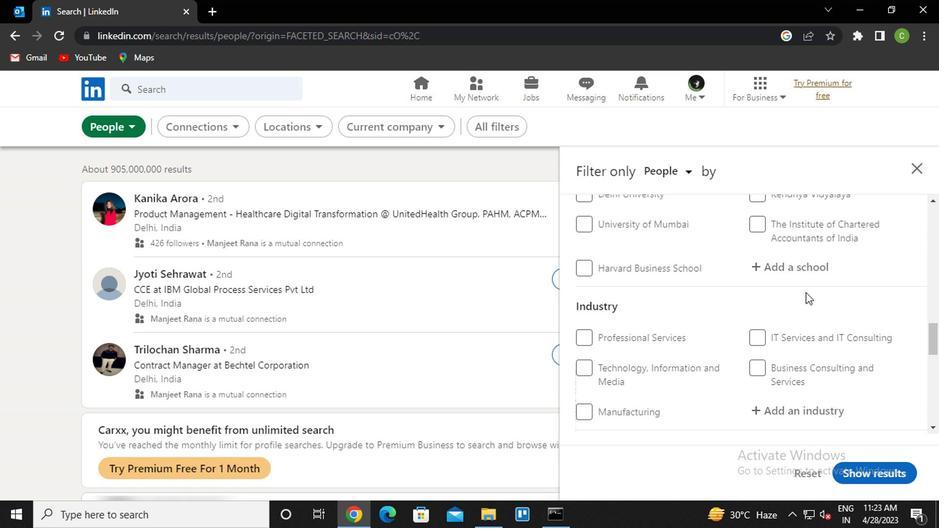 
Action: Mouse pressed left at (809, 273)
Screenshot: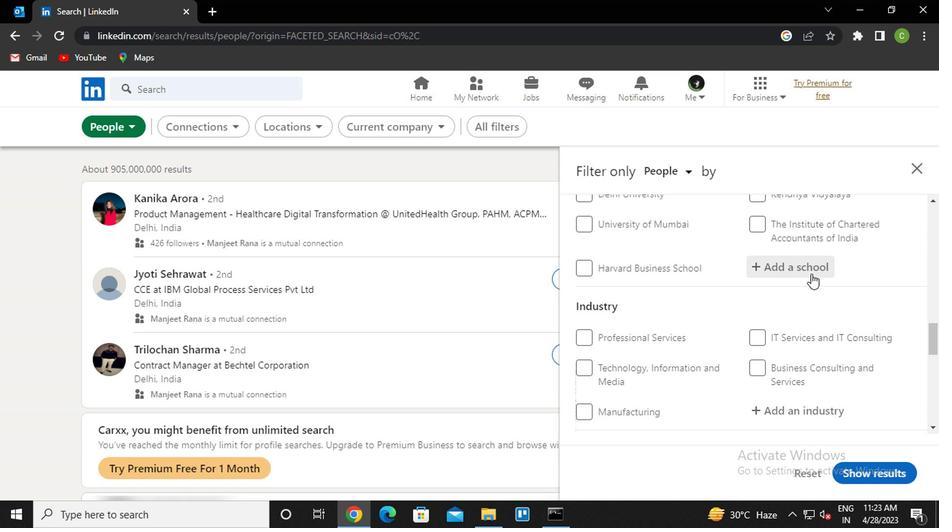 
Action: Key pressed <Key.caps_lock>e<Key.caps_lock>rode<Key.space><Key.down><Key.enter>
Screenshot: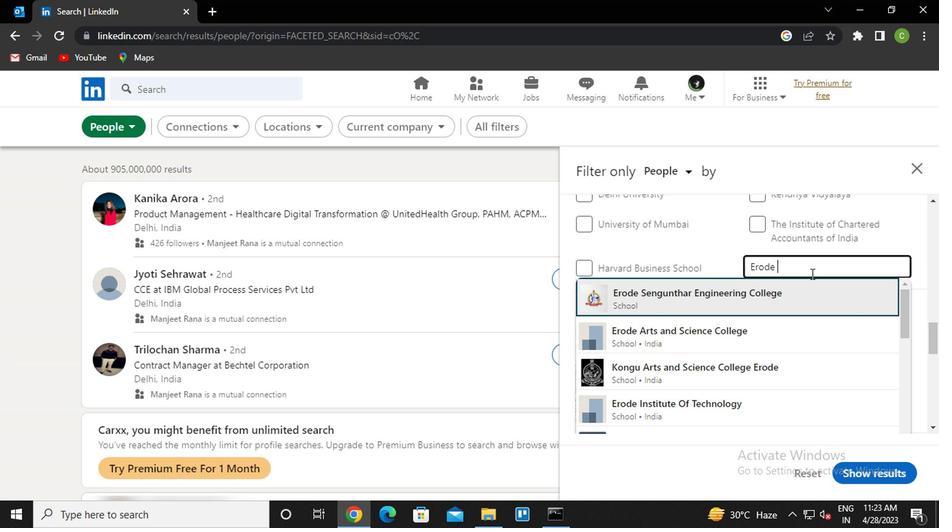 
Action: Mouse scrolled (809, 272) with delta (0, 0)
Screenshot: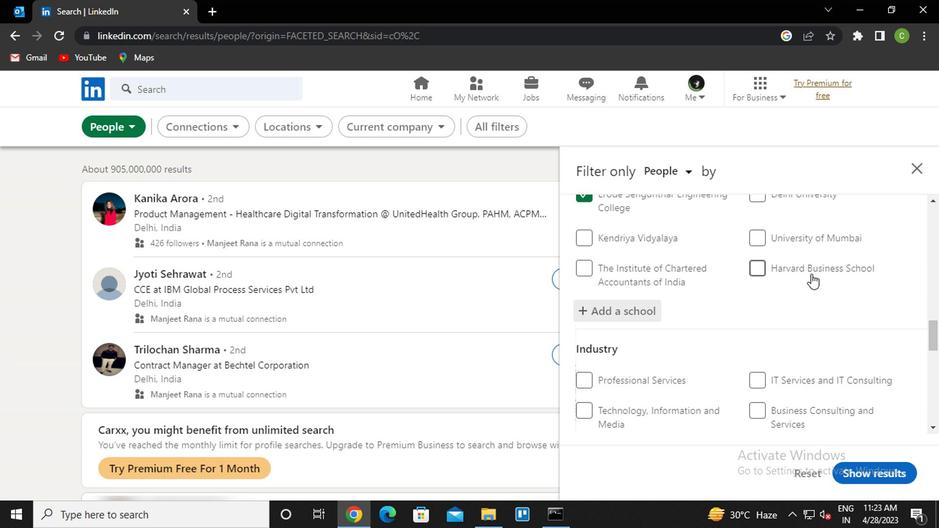 
Action: Mouse moved to (807, 274)
Screenshot: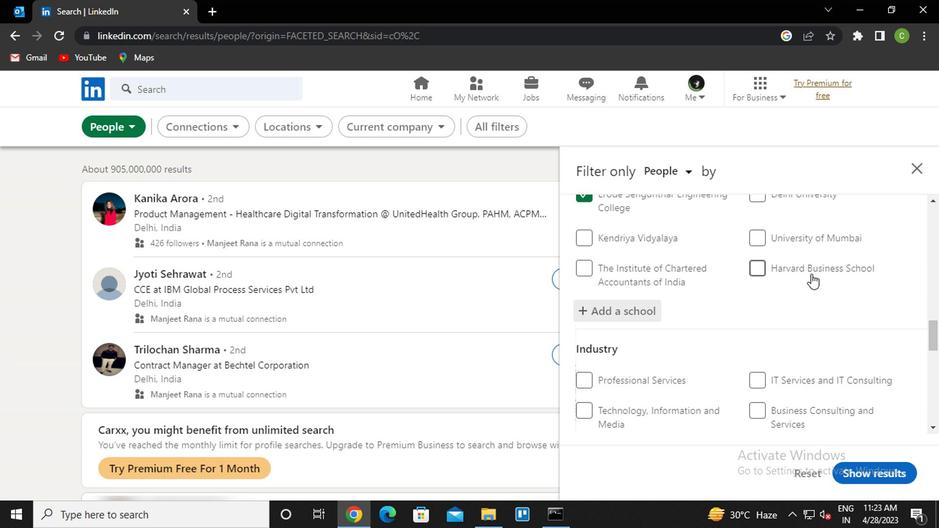 
Action: Mouse scrolled (807, 274) with delta (0, 0)
Screenshot: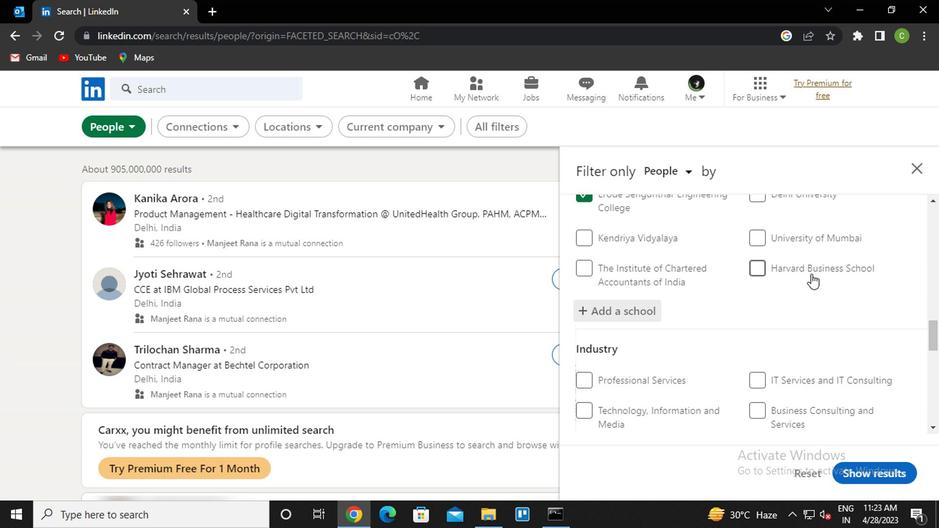 
Action: Mouse moved to (802, 286)
Screenshot: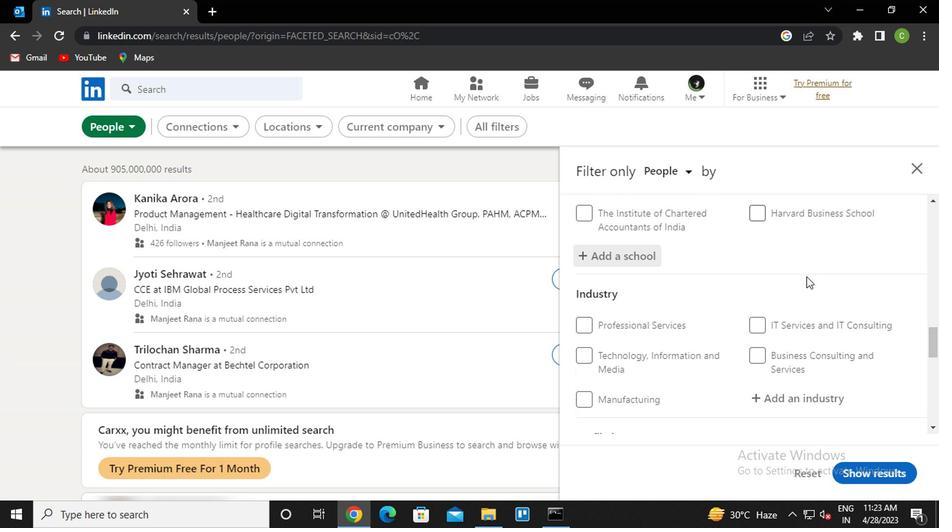 
Action: Mouse scrolled (802, 285) with delta (0, 0)
Screenshot: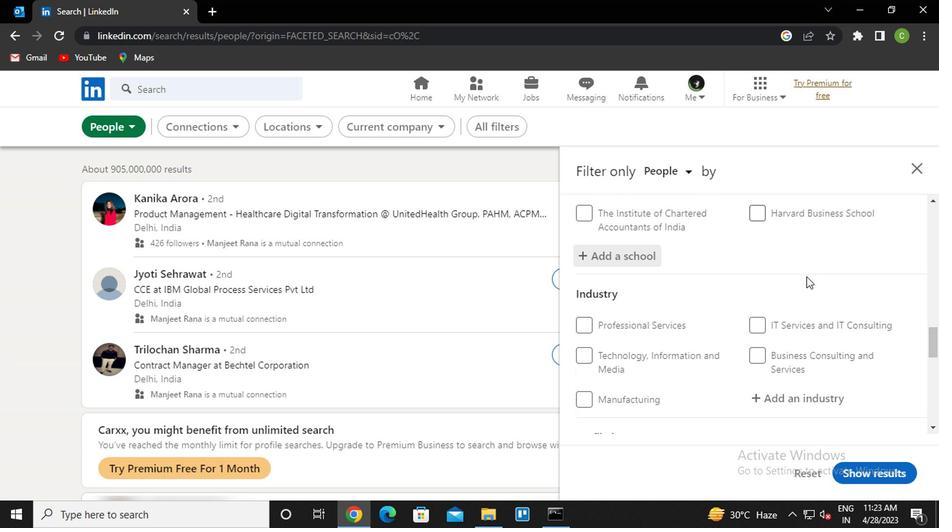 
Action: Mouse moved to (800, 251)
Screenshot: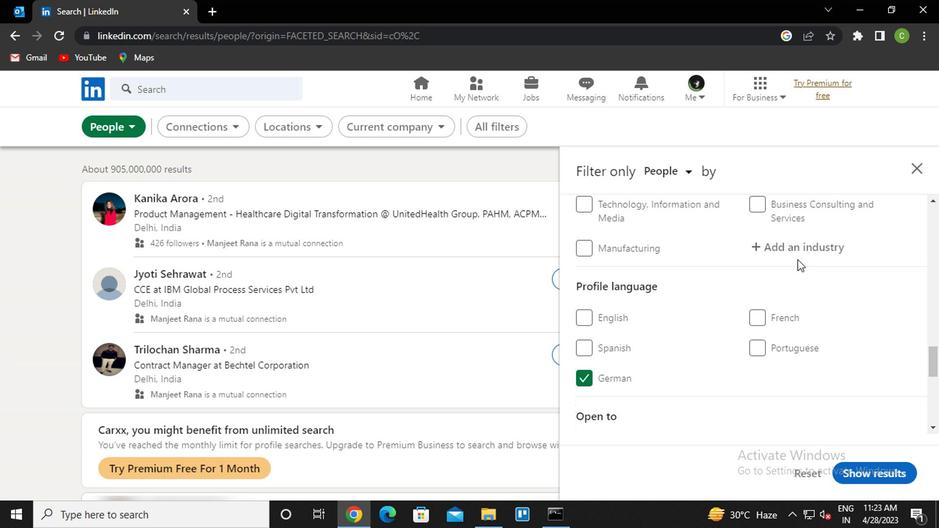 
Action: Mouse pressed left at (800, 251)
Screenshot: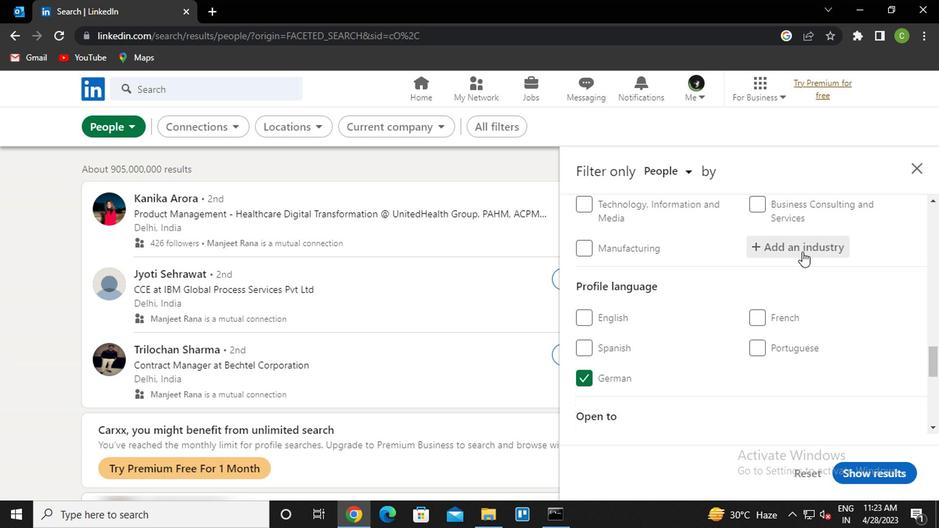 
Action: Key pressed <Key.caps_lock>t<Key.caps_lock>rans<Key.down><Key.down><Key.down><Key.up><Key.up><Key.down><Key.down><Key.down><Key.down><Key.down><Key.down><Key.down><Key.down><Key.down><Key.down><Key.down><Key.down><Key.down><Key.down><Key.down><Key.up><Key.up><Key.up><Key.up><Key.up><Key.up><Key.up><Key.up>lation<Key.space>and<Key.space><Key.down><Key.enter>
Screenshot: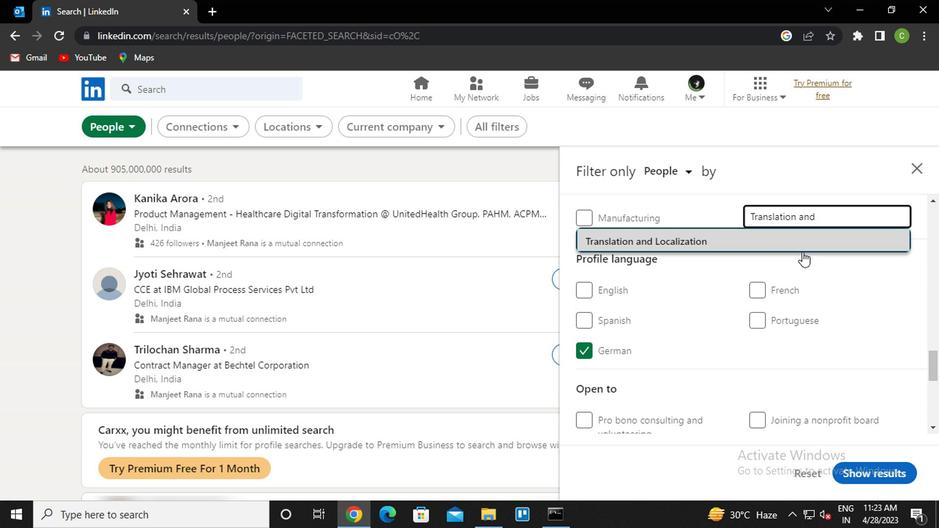 
Action: Mouse scrolled (800, 250) with delta (0, 0)
Screenshot: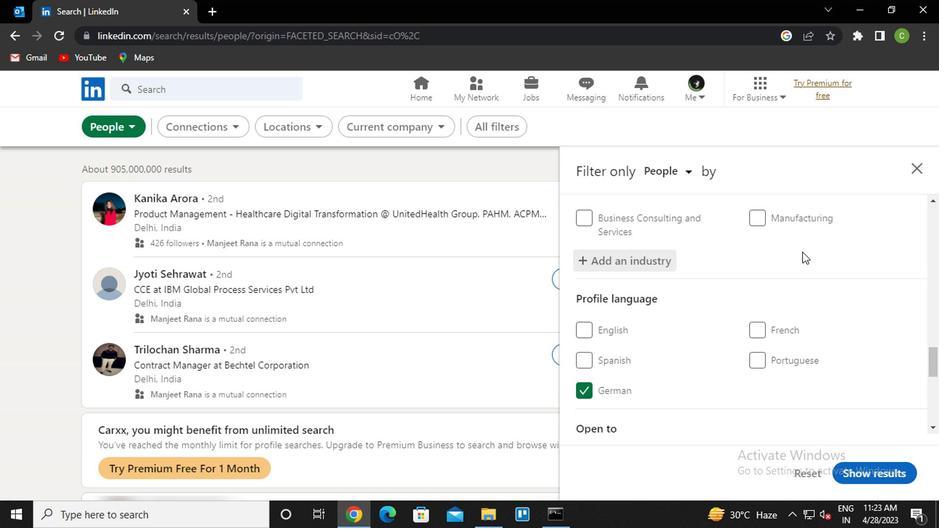 
Action: Mouse scrolled (800, 250) with delta (0, 0)
Screenshot: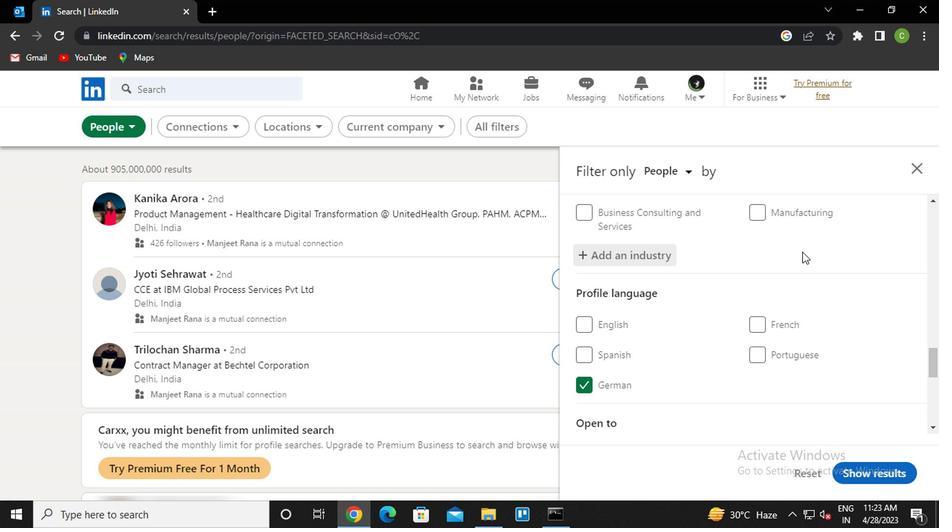 
Action: Mouse scrolled (800, 250) with delta (0, 0)
Screenshot: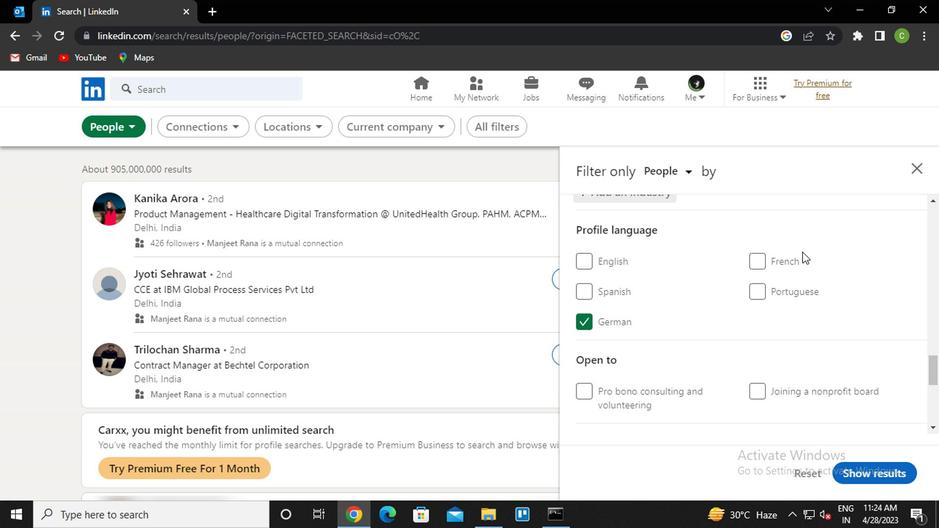 
Action: Mouse scrolled (800, 250) with delta (0, 0)
Screenshot: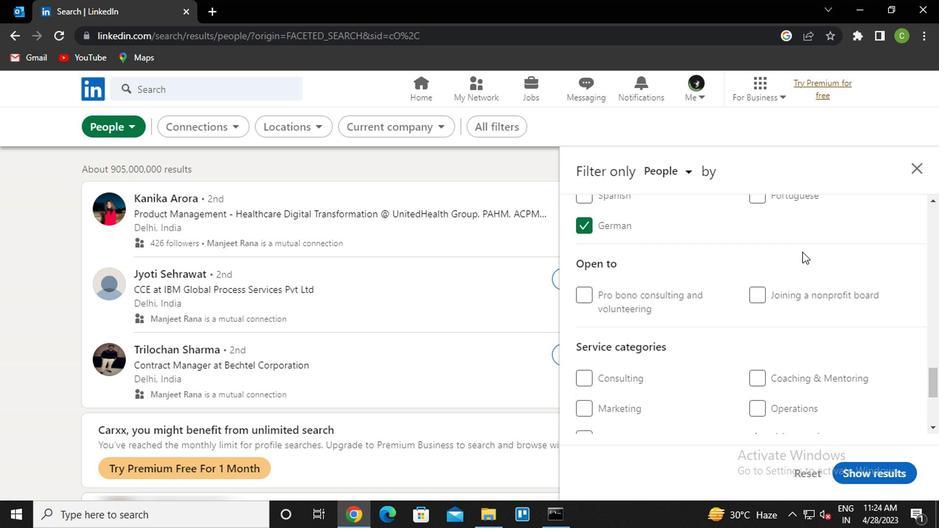
Action: Mouse moved to (800, 323)
Screenshot: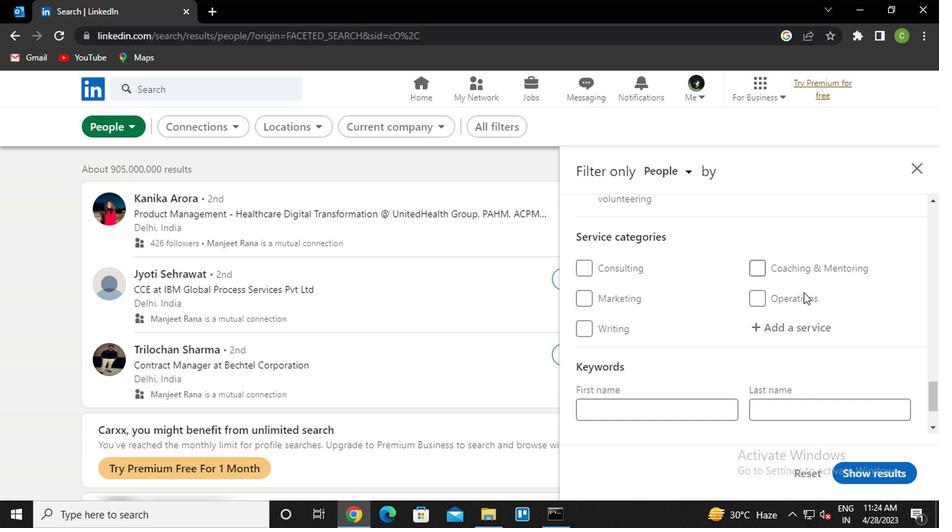 
Action: Mouse pressed left at (800, 323)
Screenshot: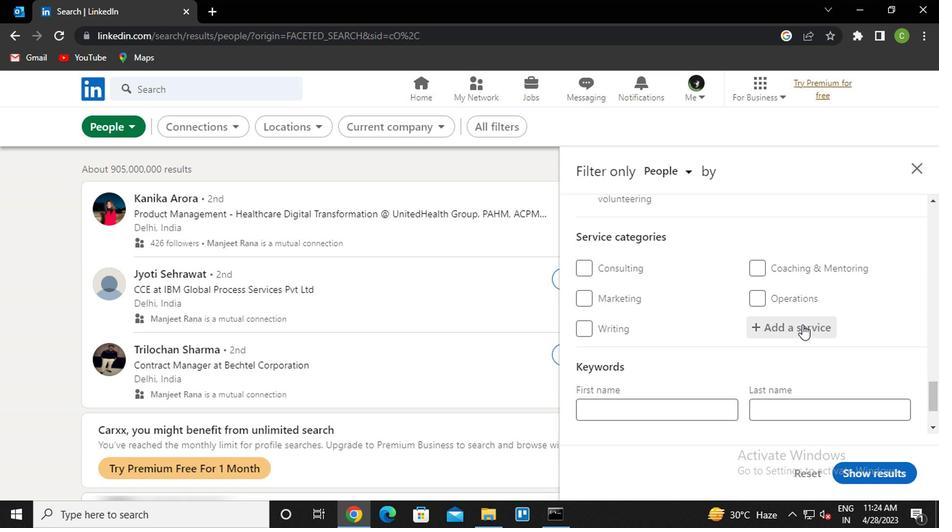 
Action: Key pressed <Key.caps_lock>f<Key.caps_lock>inancial<Key.space><Key.down><Key.down><Key.enter>
Screenshot: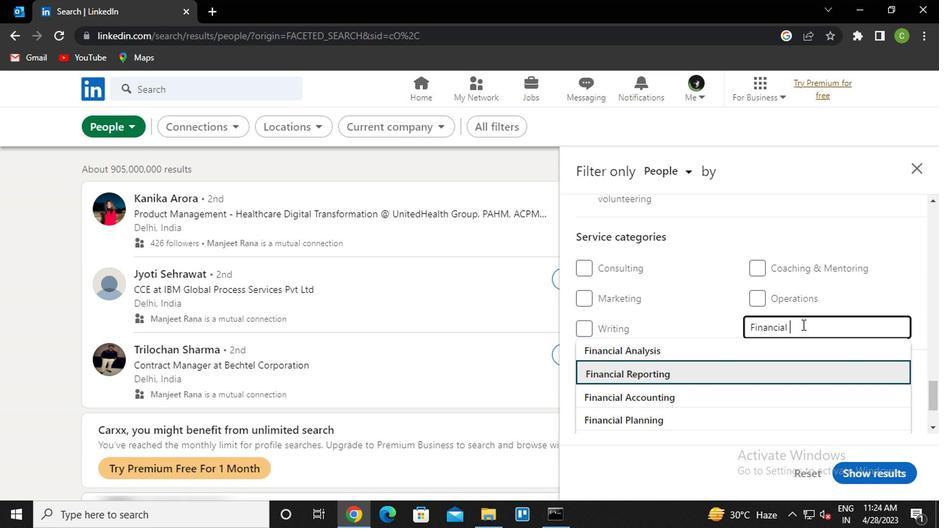 
Action: Mouse moved to (779, 326)
Screenshot: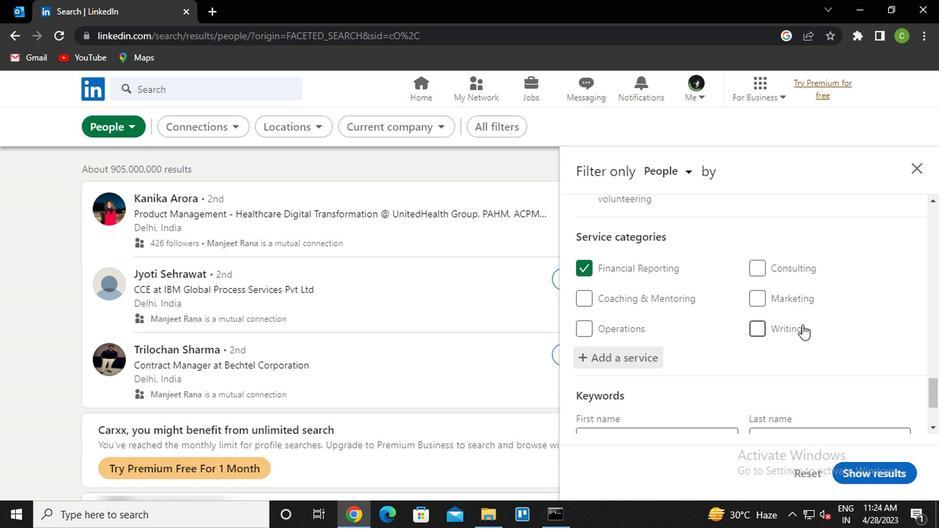 
Action: Mouse scrolled (779, 325) with delta (0, 0)
Screenshot: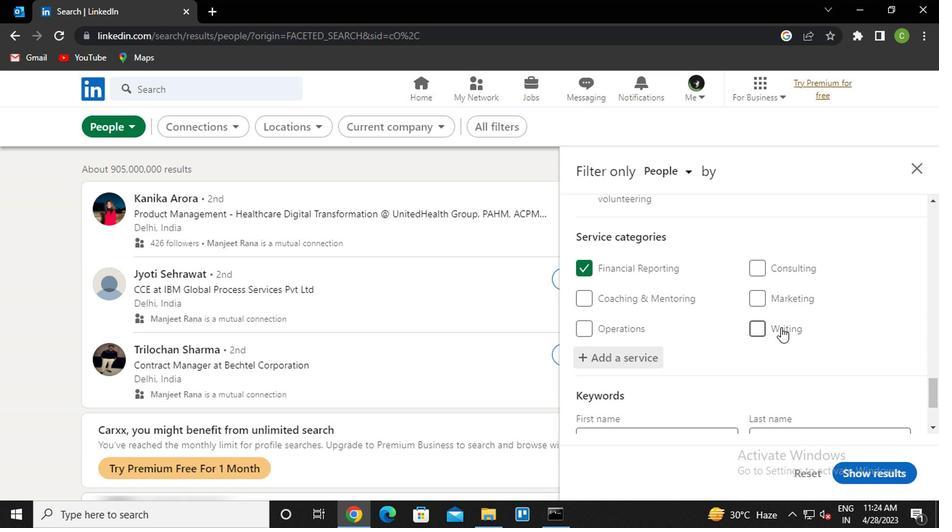 
Action: Mouse moved to (776, 328)
Screenshot: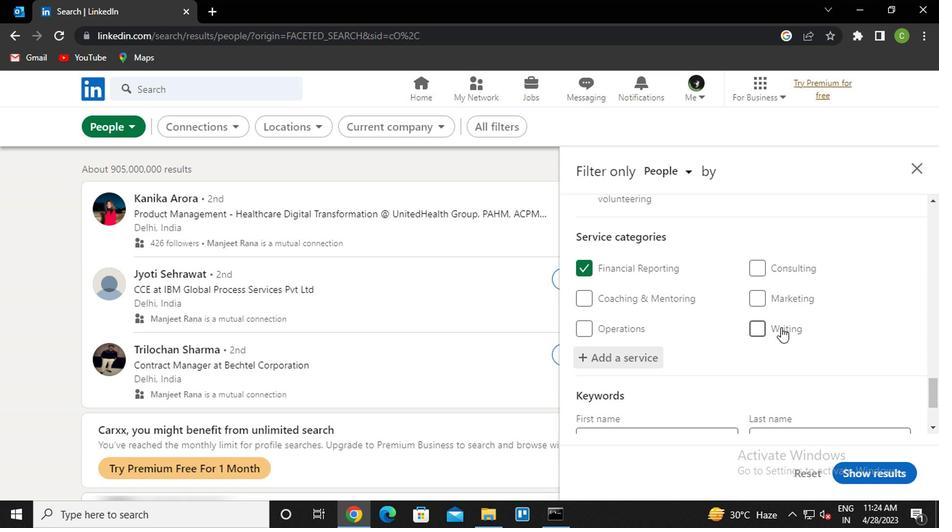 
Action: Mouse scrolled (776, 328) with delta (0, 0)
Screenshot: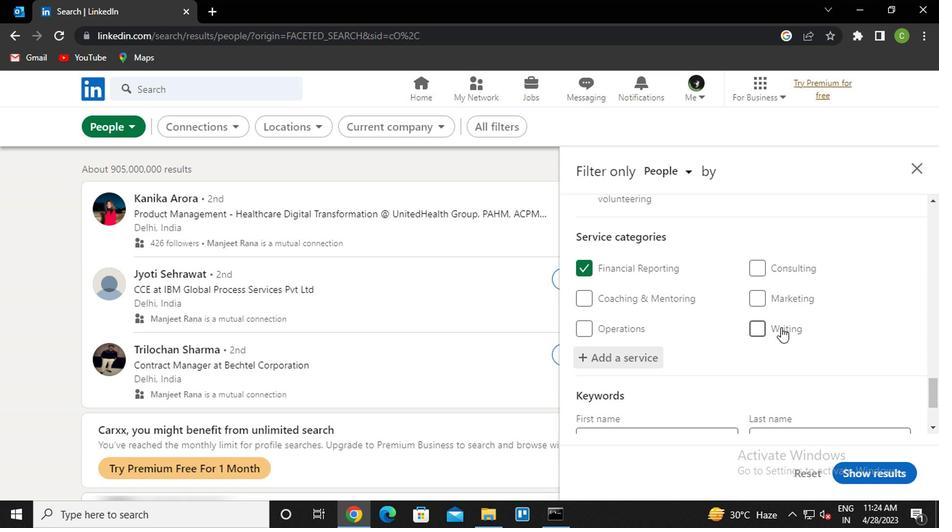 
Action: Mouse moved to (776, 330)
Screenshot: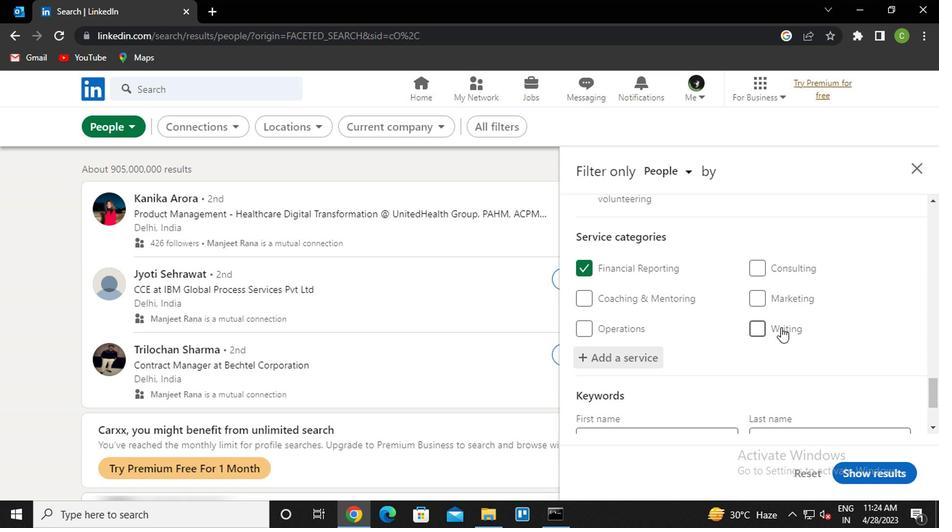 
Action: Mouse scrolled (776, 329) with delta (0, 0)
Screenshot: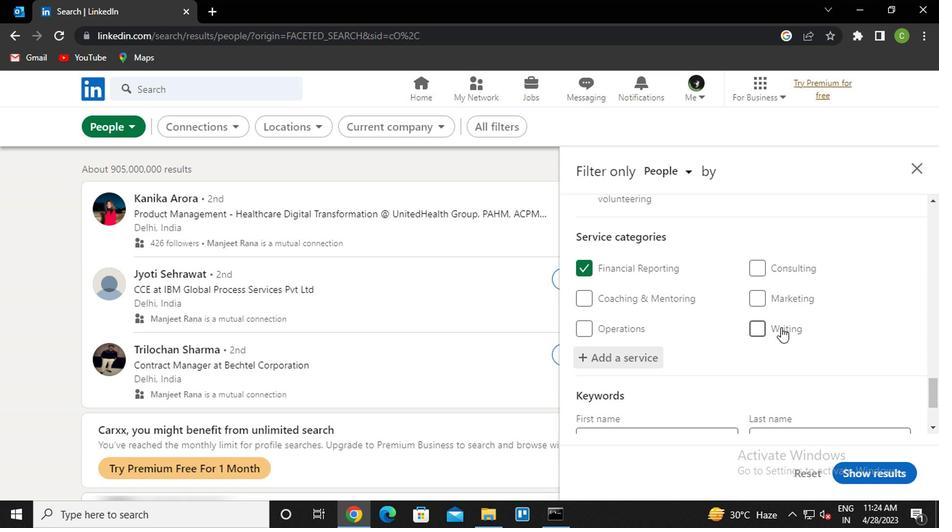 
Action: Mouse moved to (776, 333)
Screenshot: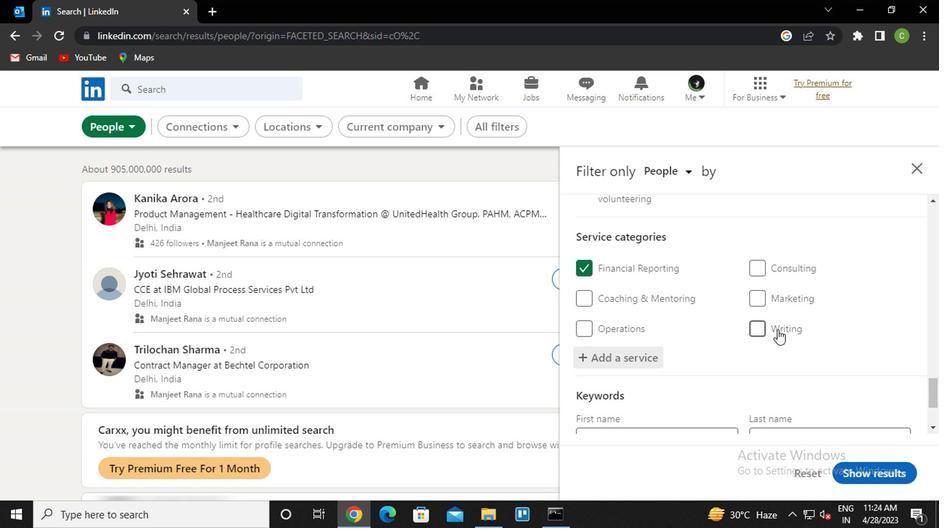 
Action: Mouse scrolled (776, 332) with delta (0, 0)
Screenshot: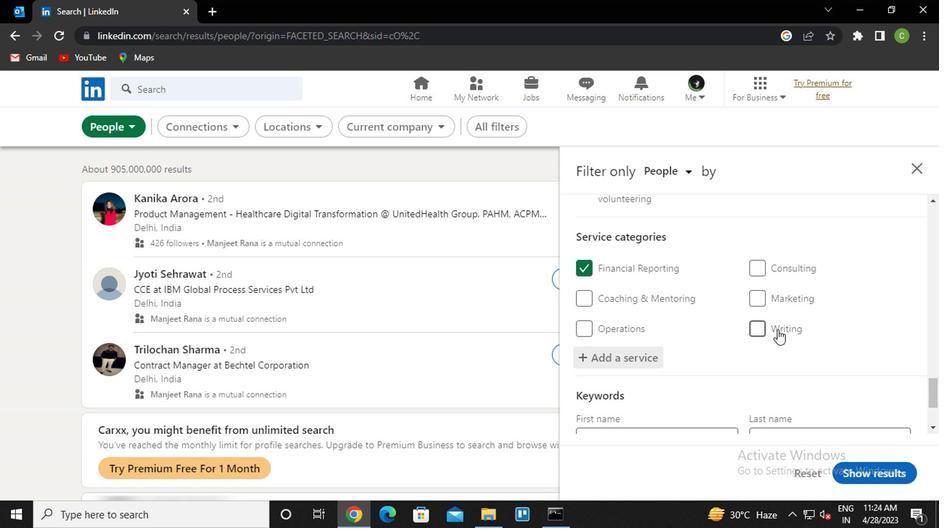 
Action: Mouse moved to (773, 342)
Screenshot: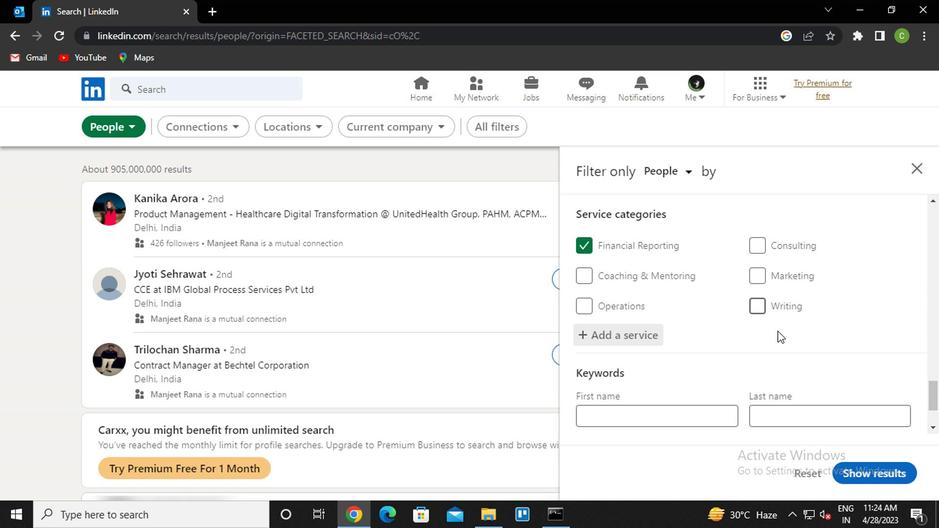 
Action: Mouse scrolled (773, 342) with delta (0, 0)
Screenshot: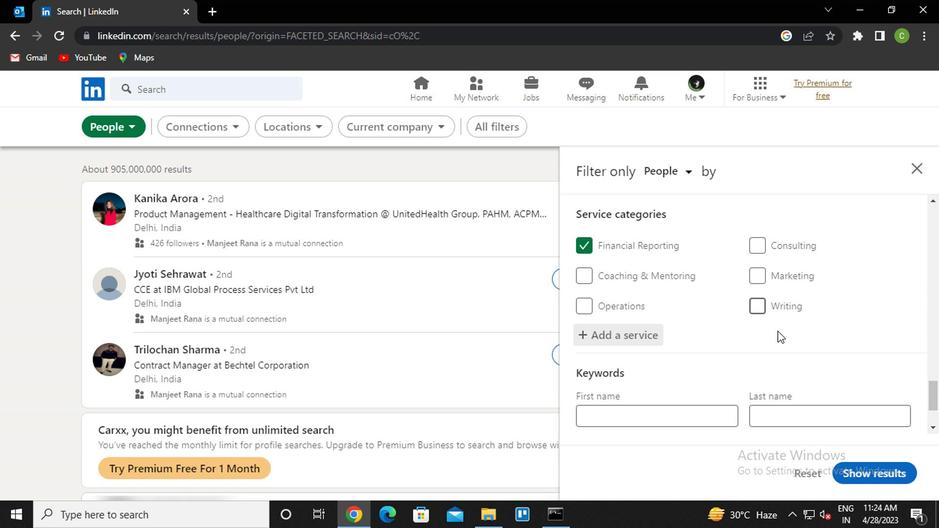 
Action: Mouse moved to (771, 351)
Screenshot: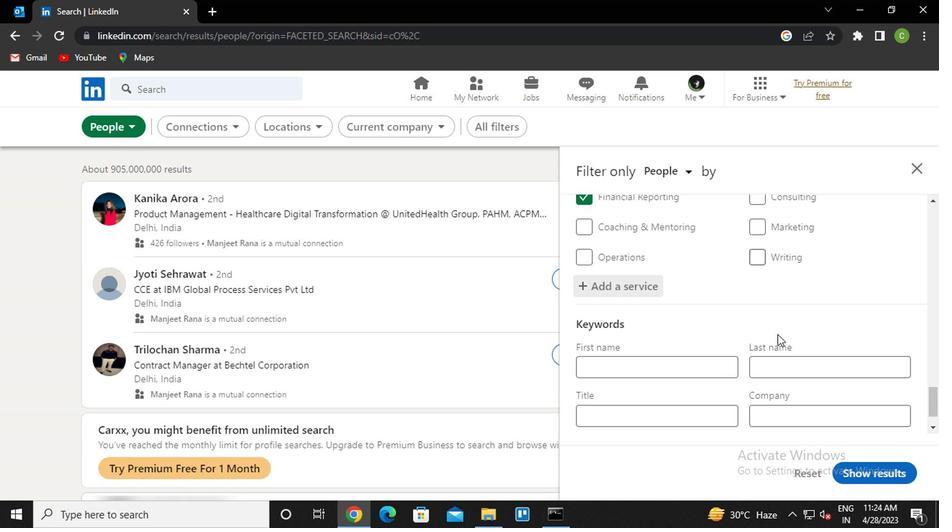 
Action: Mouse scrolled (771, 350) with delta (0, 0)
Screenshot: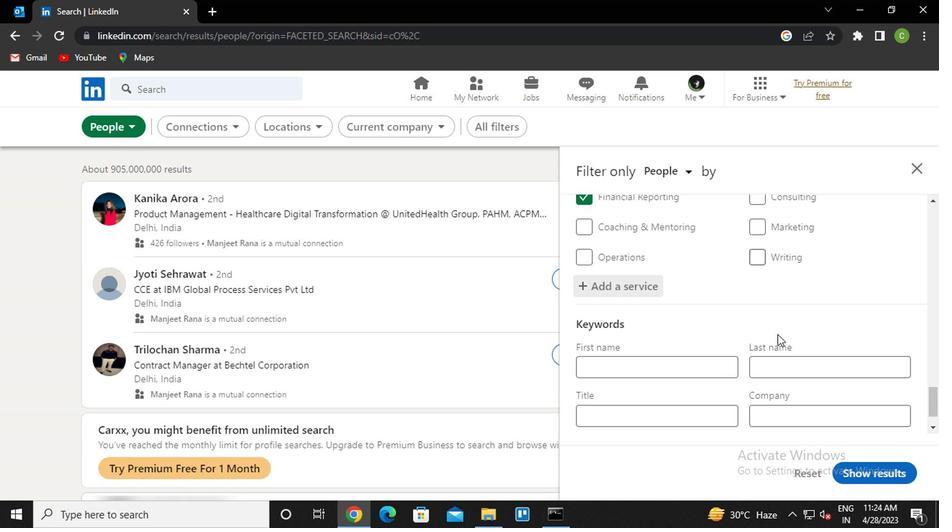 
Action: Mouse moved to (674, 377)
Screenshot: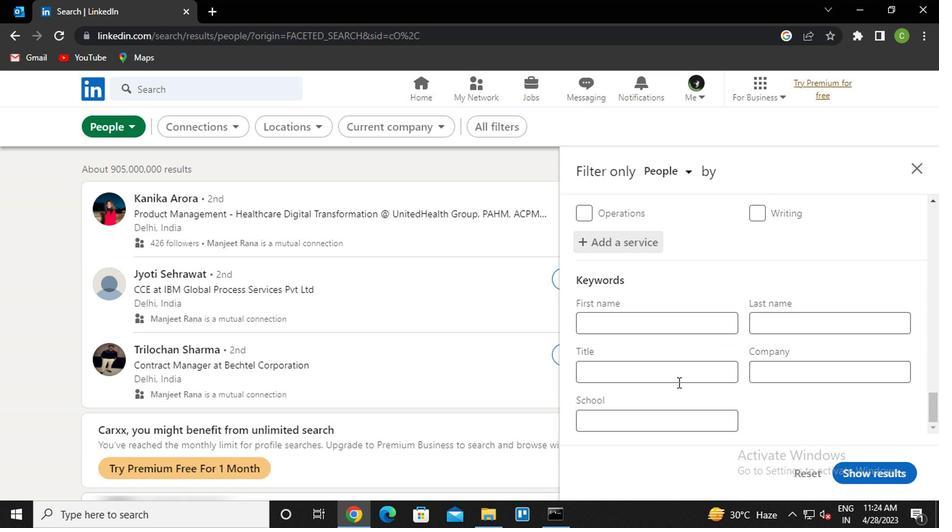 
Action: Mouse pressed left at (674, 377)
Screenshot: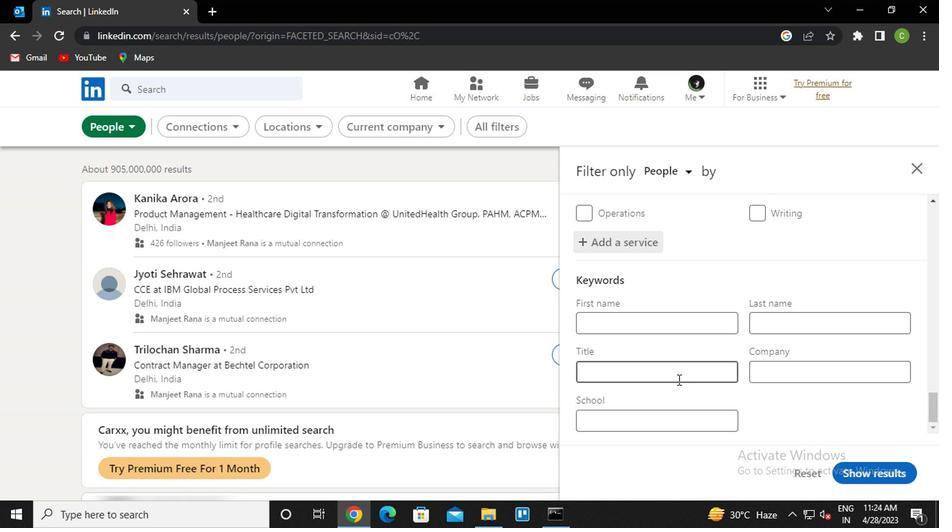
Action: Mouse moved to (674, 377)
Screenshot: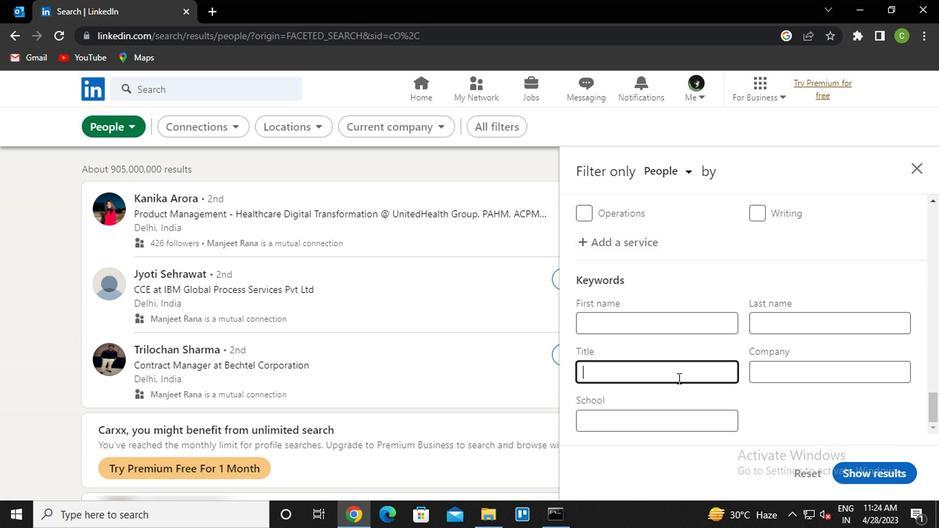 
Action: Key pressed <Key.caps_lock>f<Key.caps_lock>ilm<Key.space><Key.caps_lock>c<Key.caps_lock>ritic
Screenshot: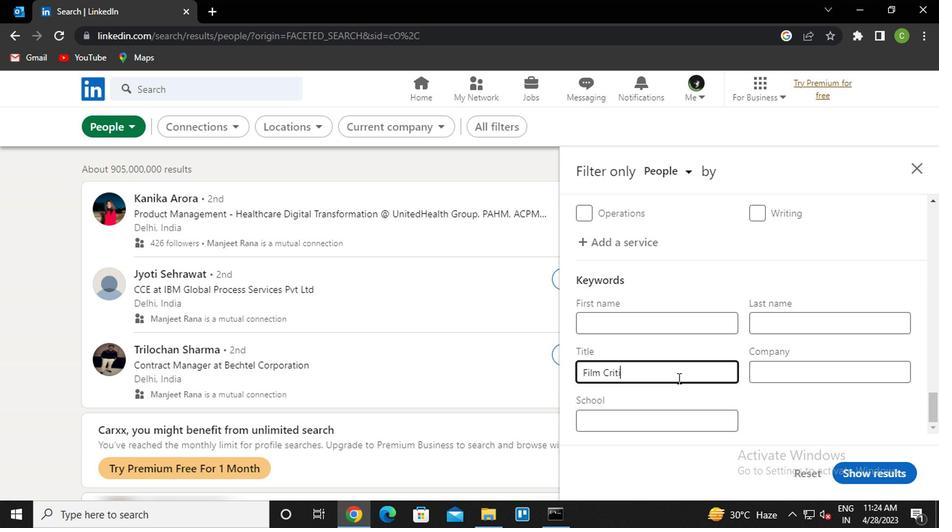 
Action: Mouse moved to (891, 465)
Screenshot: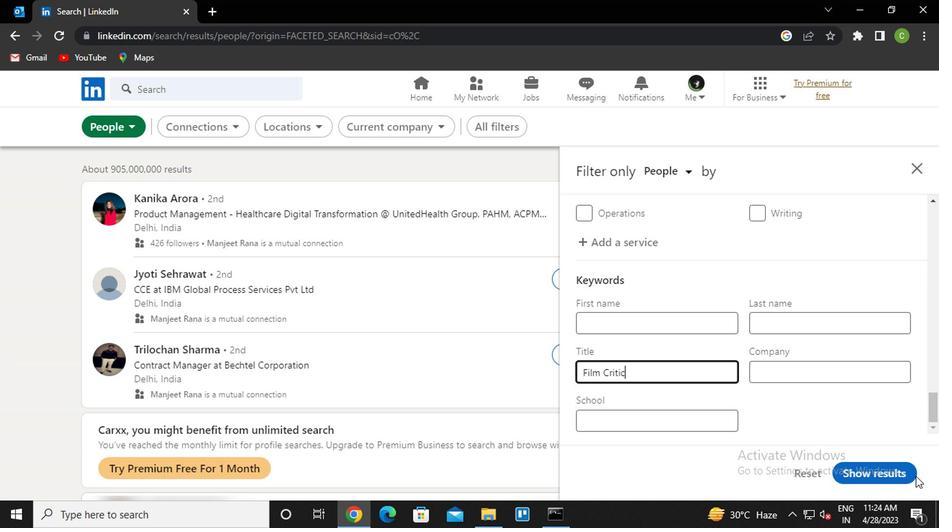 
Action: Mouse pressed left at (891, 465)
Screenshot: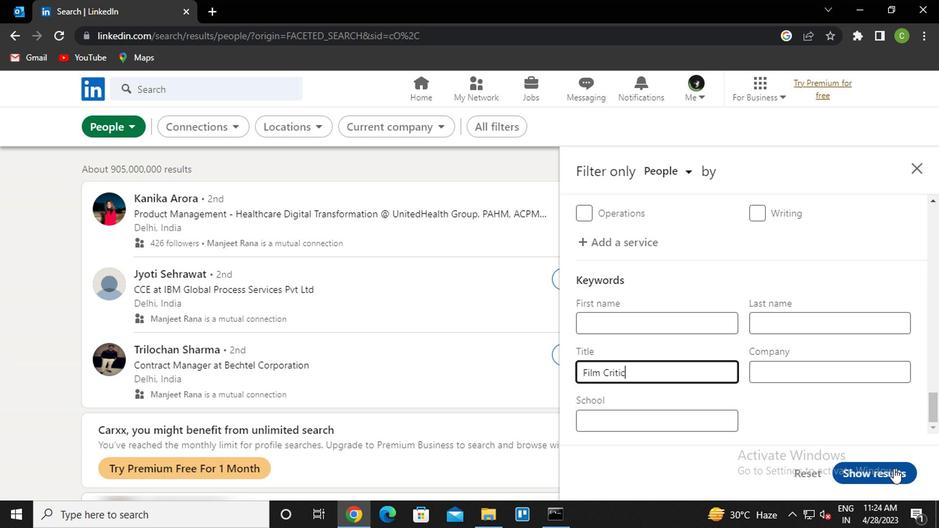 
Action: Mouse moved to (511, 441)
Screenshot: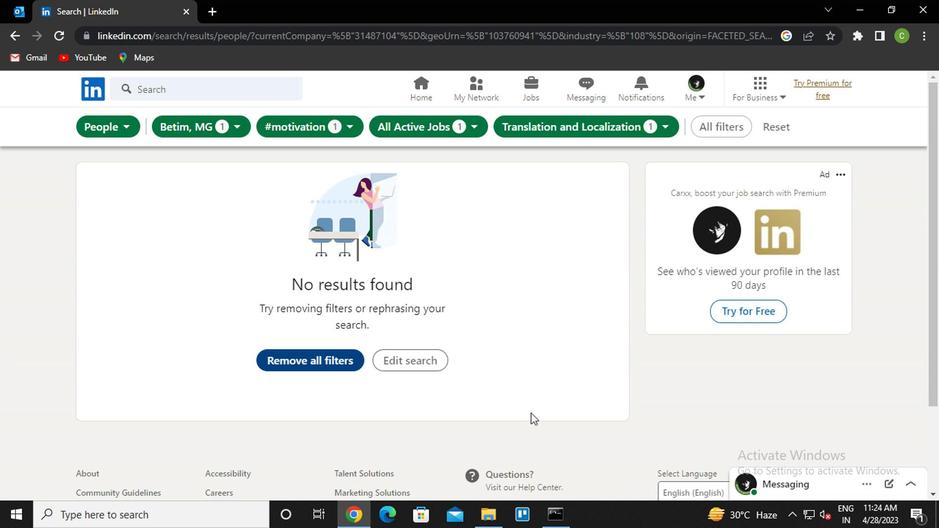 
